 Task: Look for space in Huitzuco de los Figueroa, Mexico from 2nd June, 2023 to 15th June, 2023 for 2 adults in price range Rs.10000 to Rs.15000. Place can be entire place with 1  bedroom having 1 bed and 1 bathroom. Property type can be house, flat, guest house, hotel. Booking option can be shelf check-in. Required host language is English.
Action: Mouse moved to (507, 99)
Screenshot: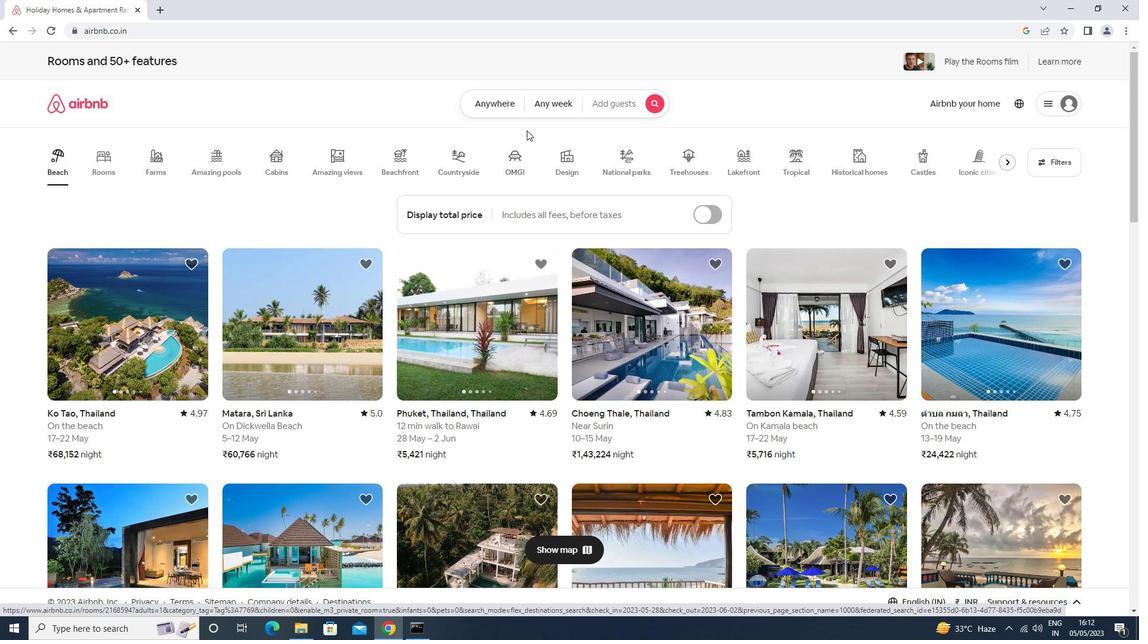 
Action: Mouse pressed left at (507, 99)
Screenshot: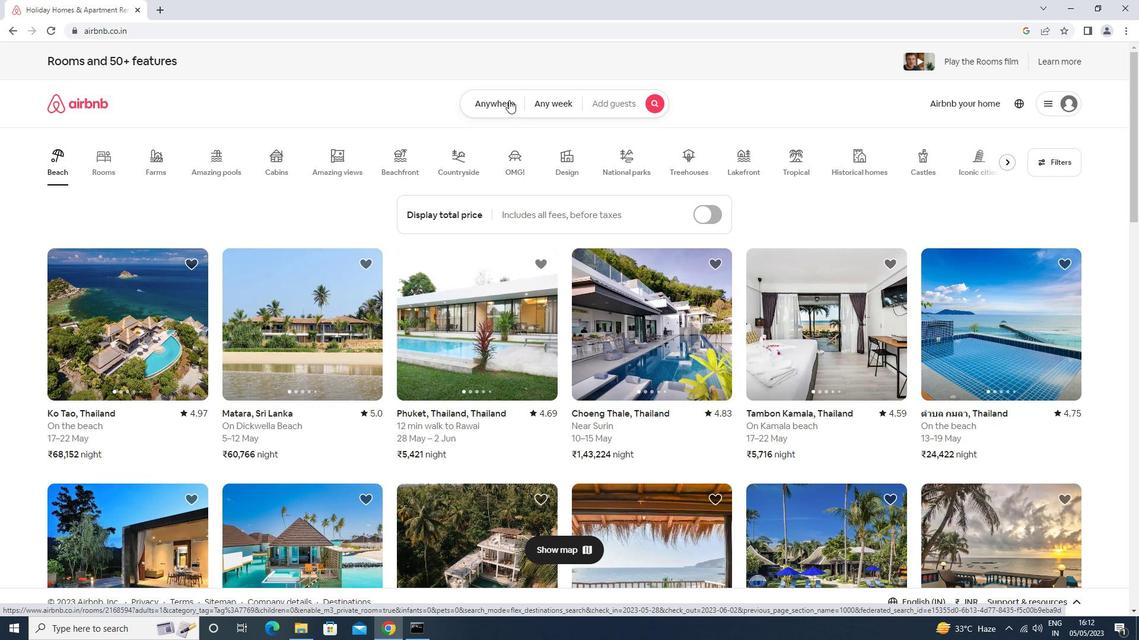 
Action: Mouse moved to (471, 145)
Screenshot: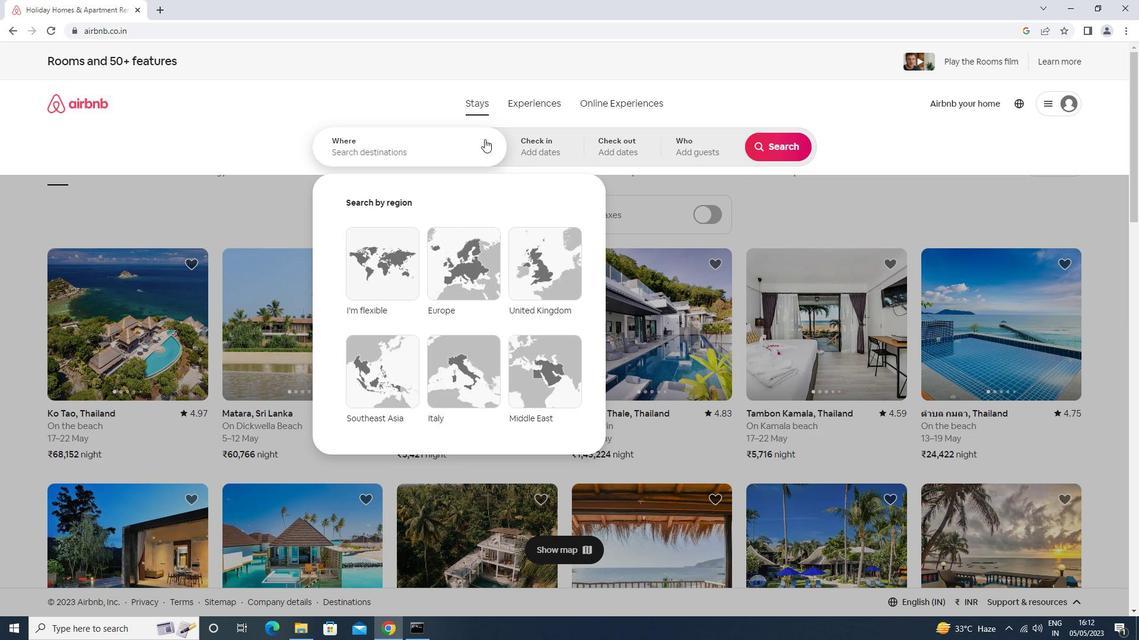 
Action: Mouse pressed left at (471, 145)
Screenshot: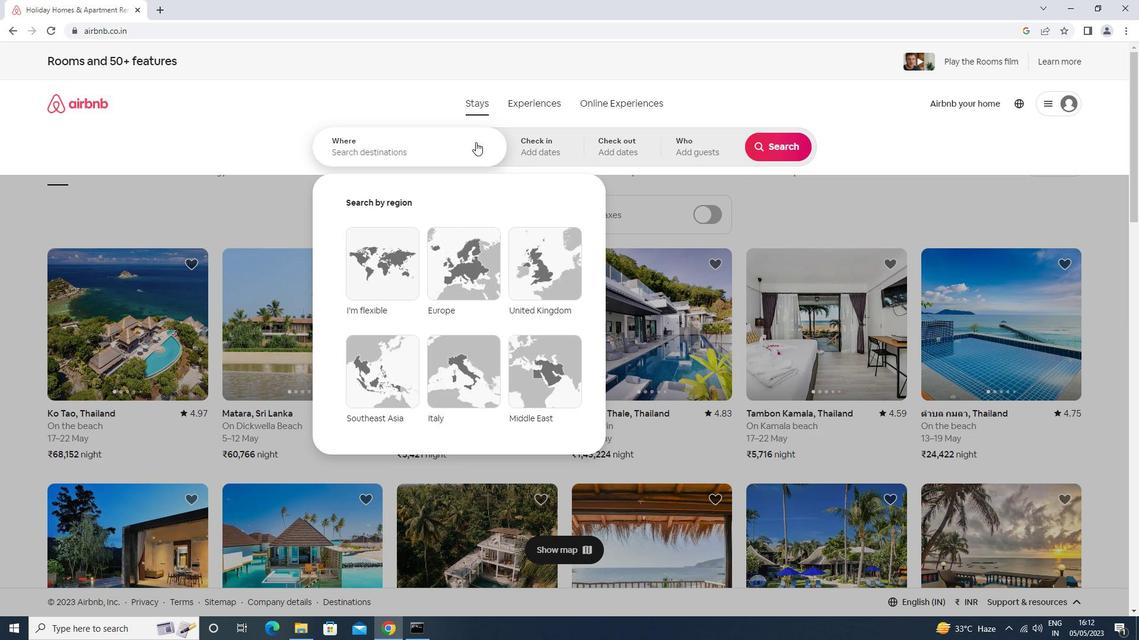 
Action: Mouse moved to (465, 153)
Screenshot: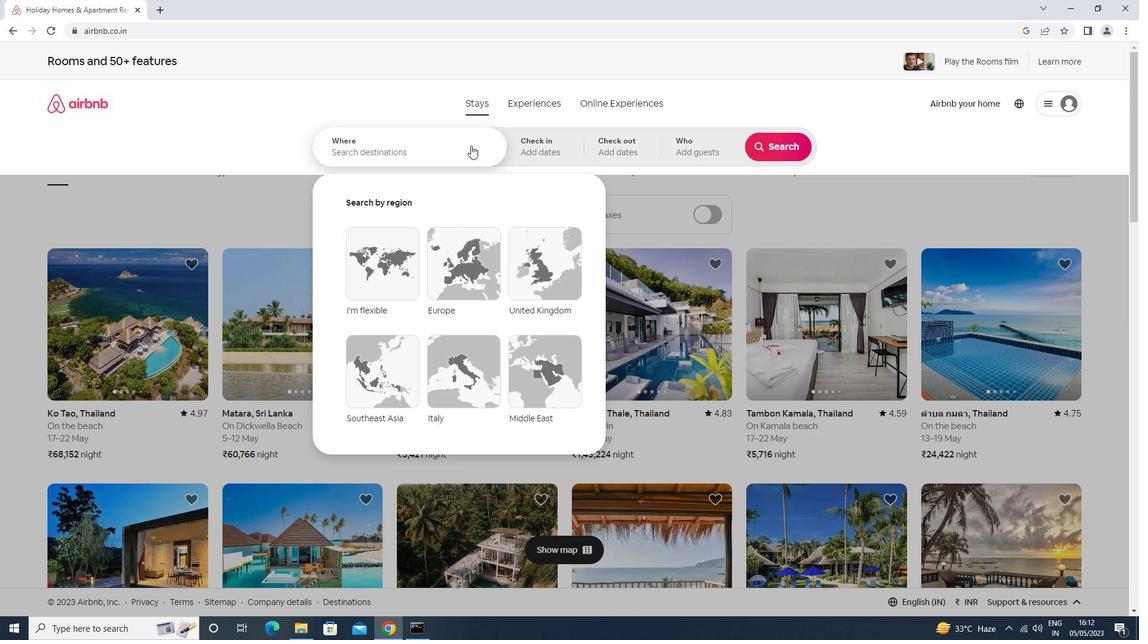 
Action: Key pressed huitzuco<Key.space>delos<Key.space>figuerea<Key.enter>
Screenshot: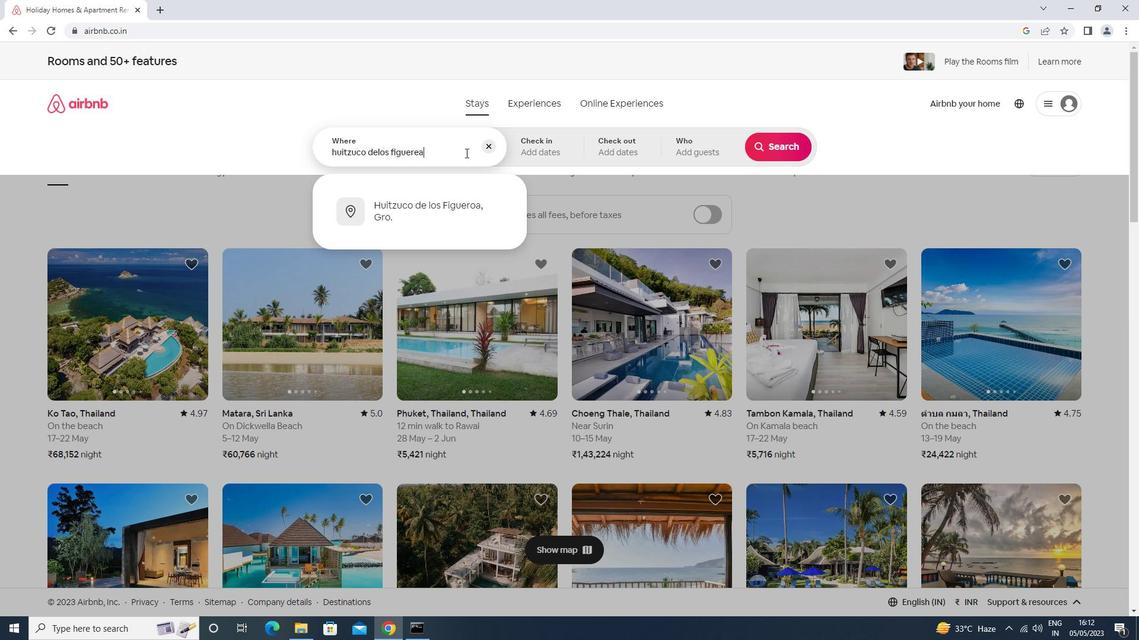 
Action: Mouse moved to (740, 289)
Screenshot: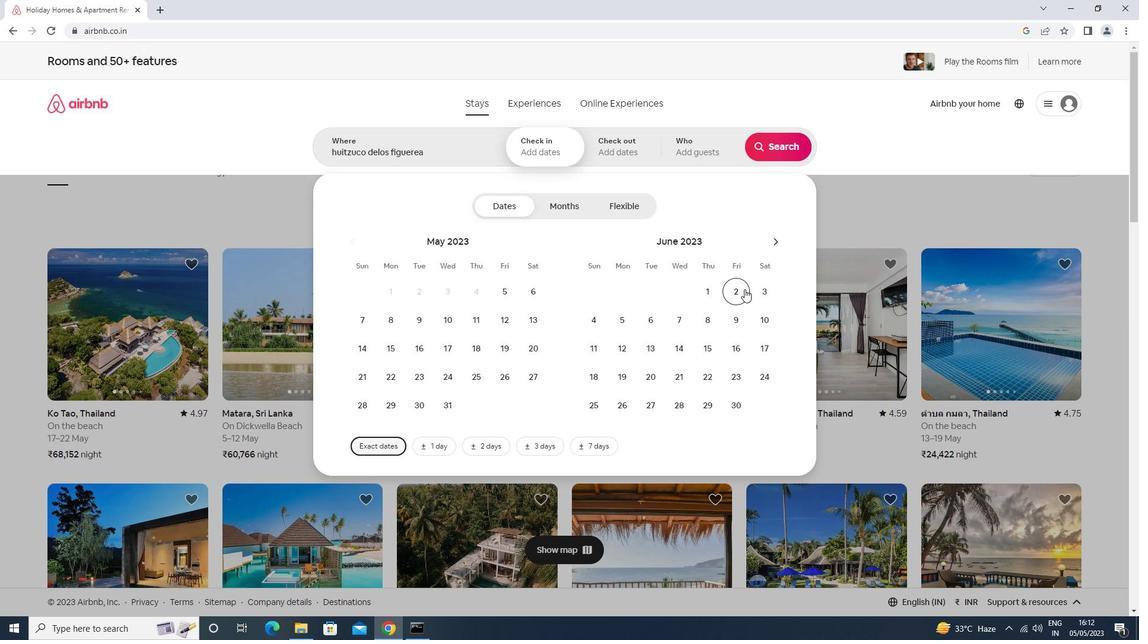 
Action: Mouse pressed left at (740, 289)
Screenshot: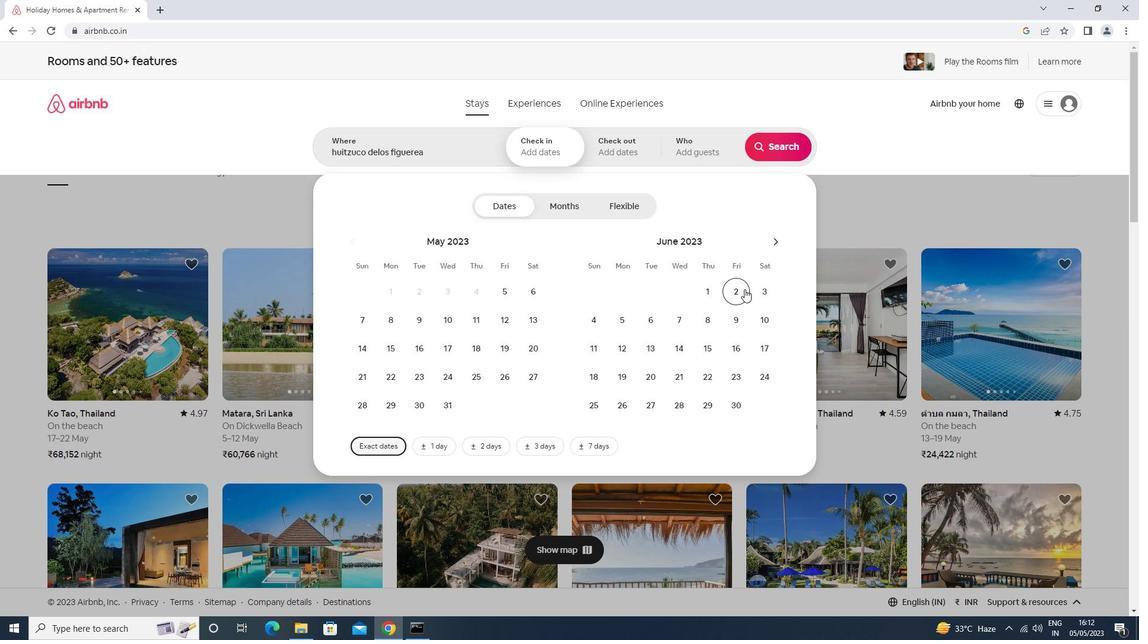 
Action: Mouse moved to (700, 347)
Screenshot: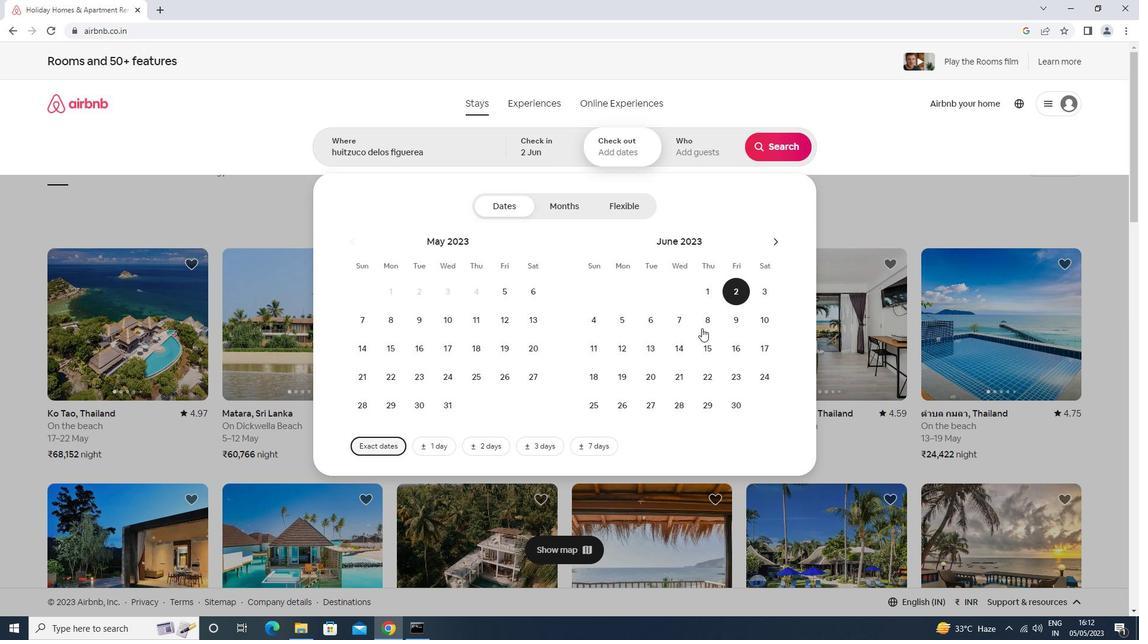 
Action: Mouse pressed left at (700, 347)
Screenshot: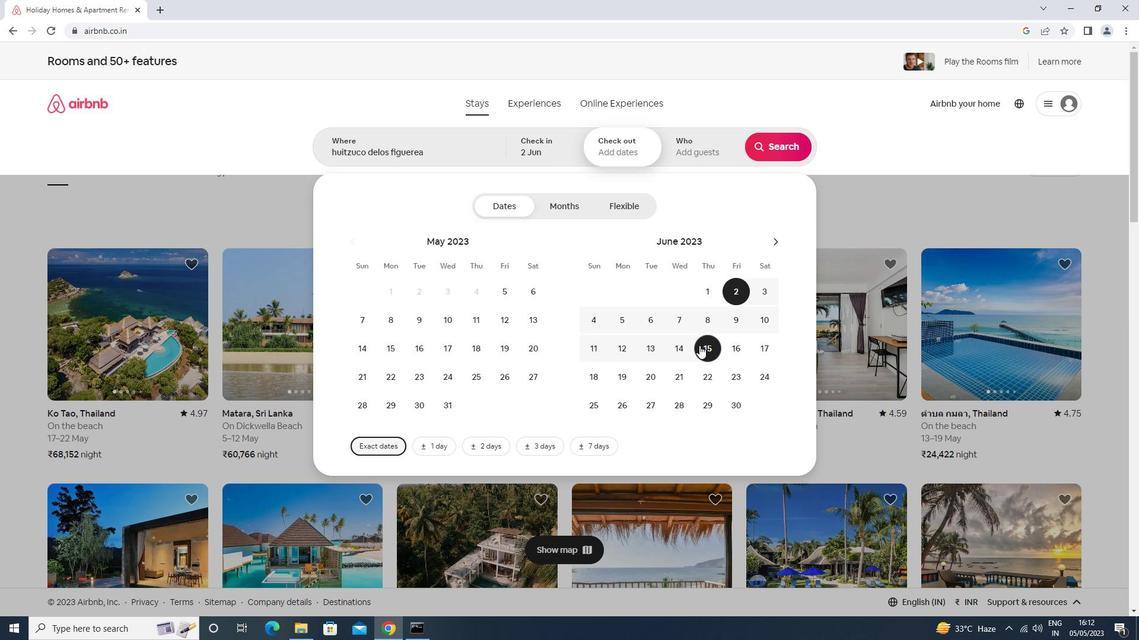 
Action: Mouse moved to (691, 158)
Screenshot: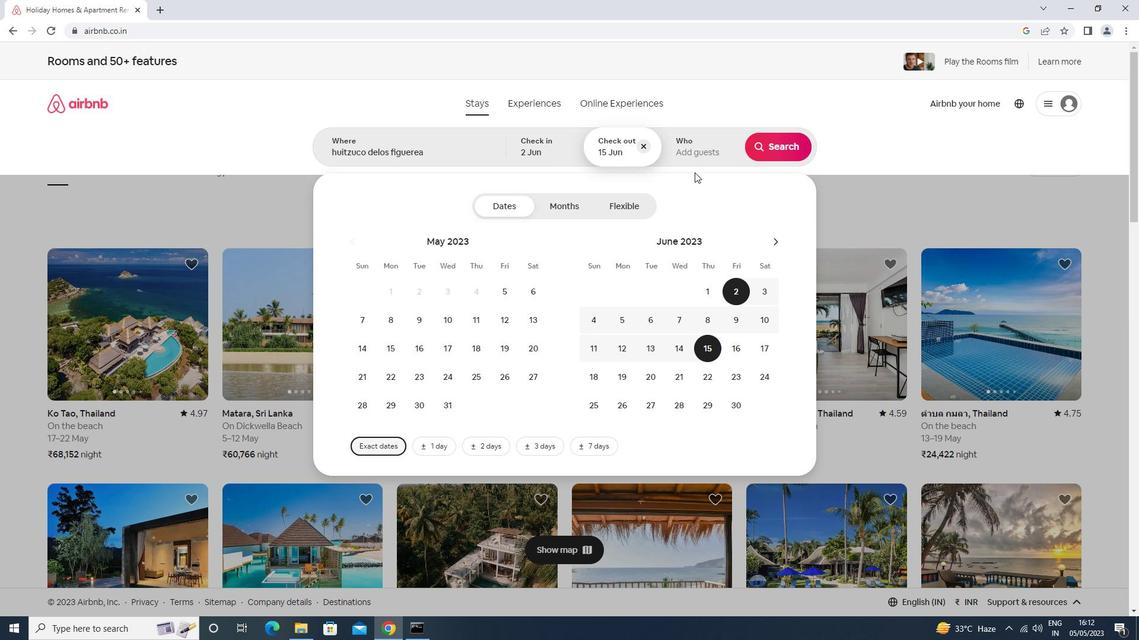
Action: Mouse pressed left at (691, 158)
Screenshot: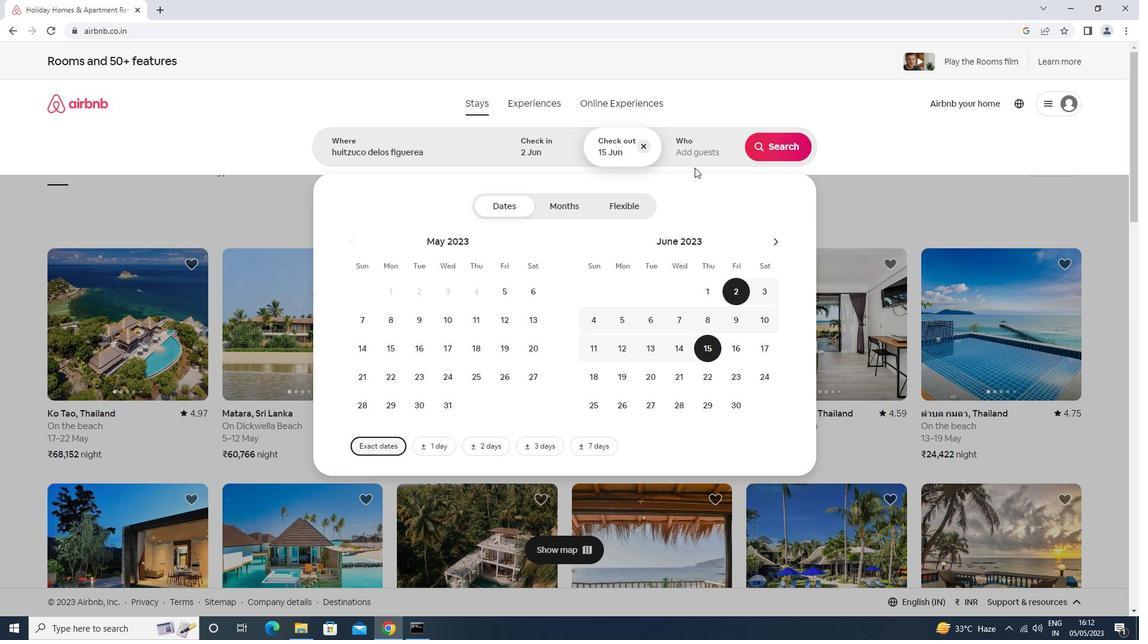 
Action: Mouse moved to (781, 215)
Screenshot: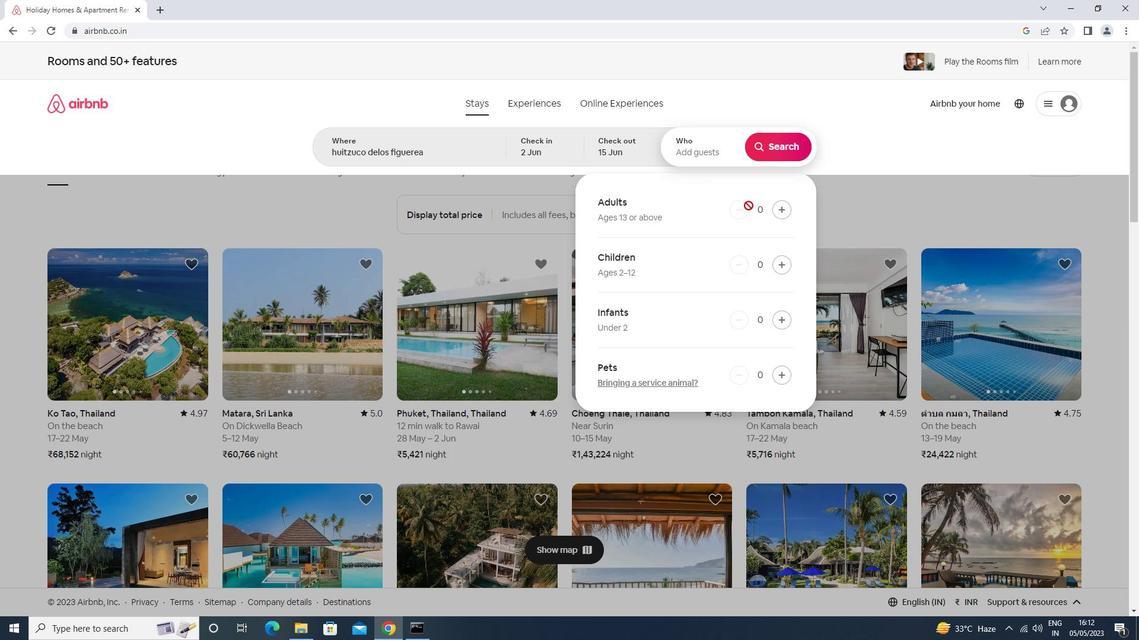 
Action: Mouse pressed left at (781, 215)
Screenshot: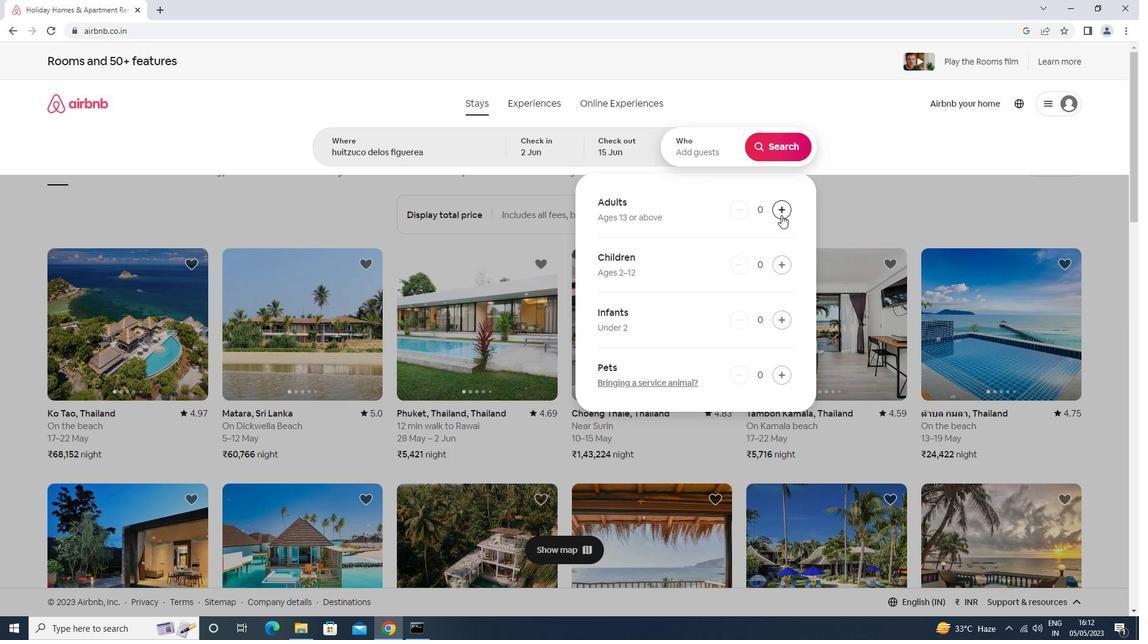 
Action: Mouse pressed left at (781, 215)
Screenshot: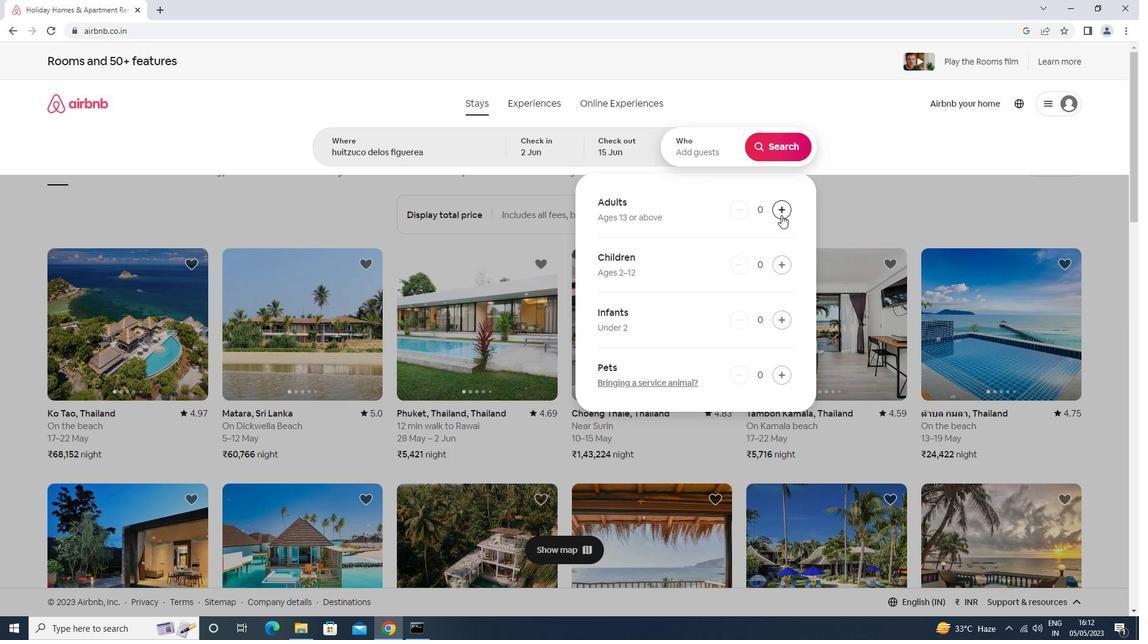 
Action: Mouse moved to (782, 146)
Screenshot: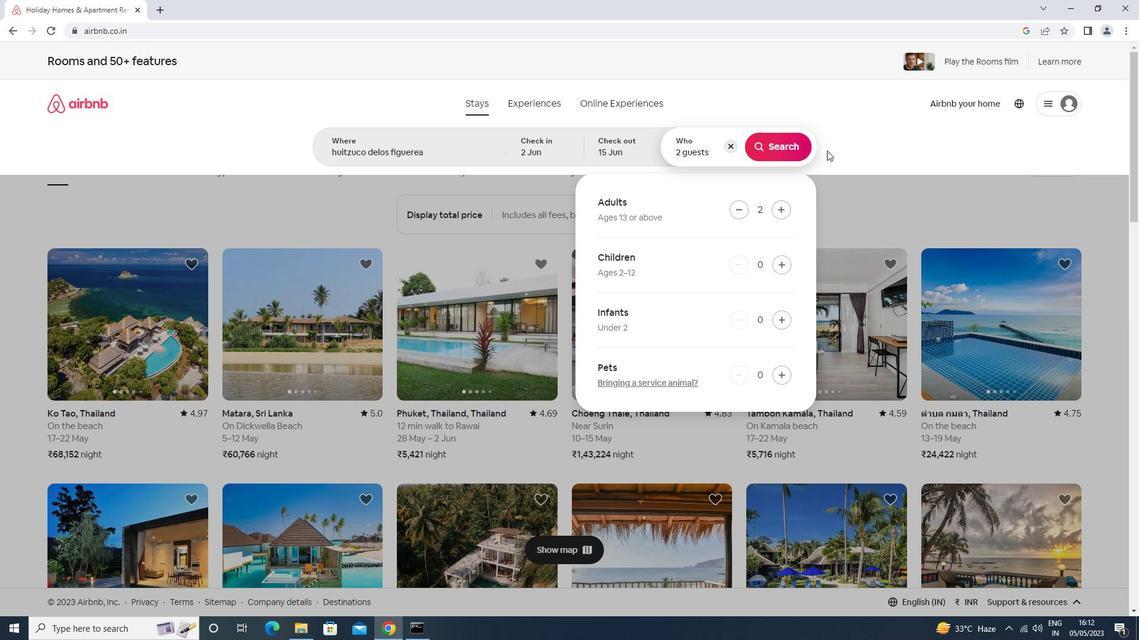 
Action: Mouse pressed left at (782, 146)
Screenshot: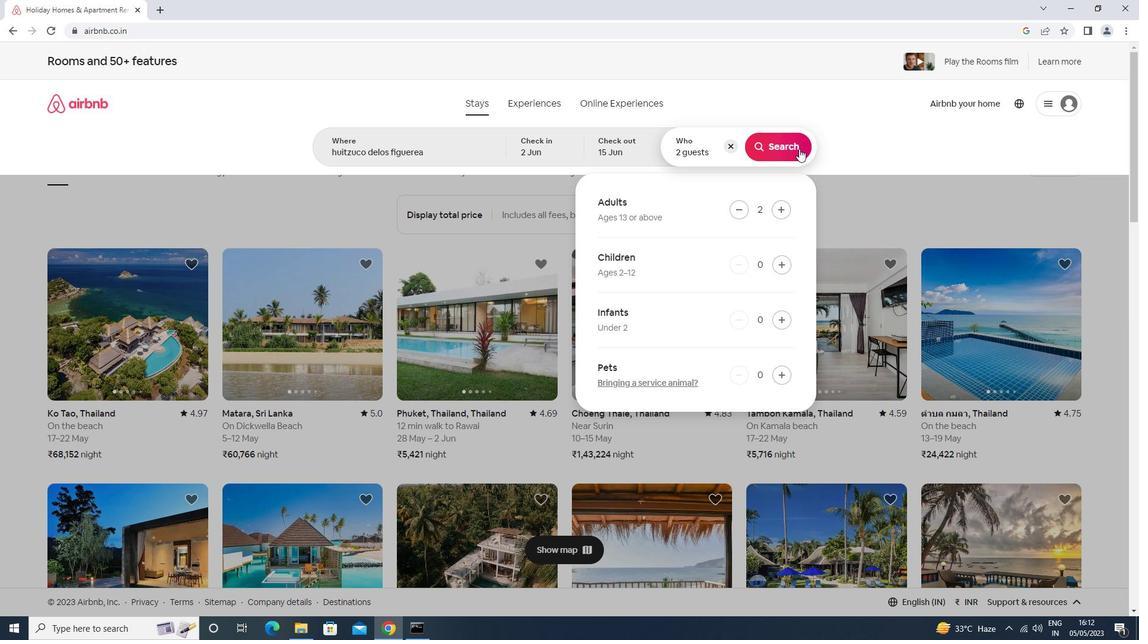 
Action: Mouse moved to (1089, 115)
Screenshot: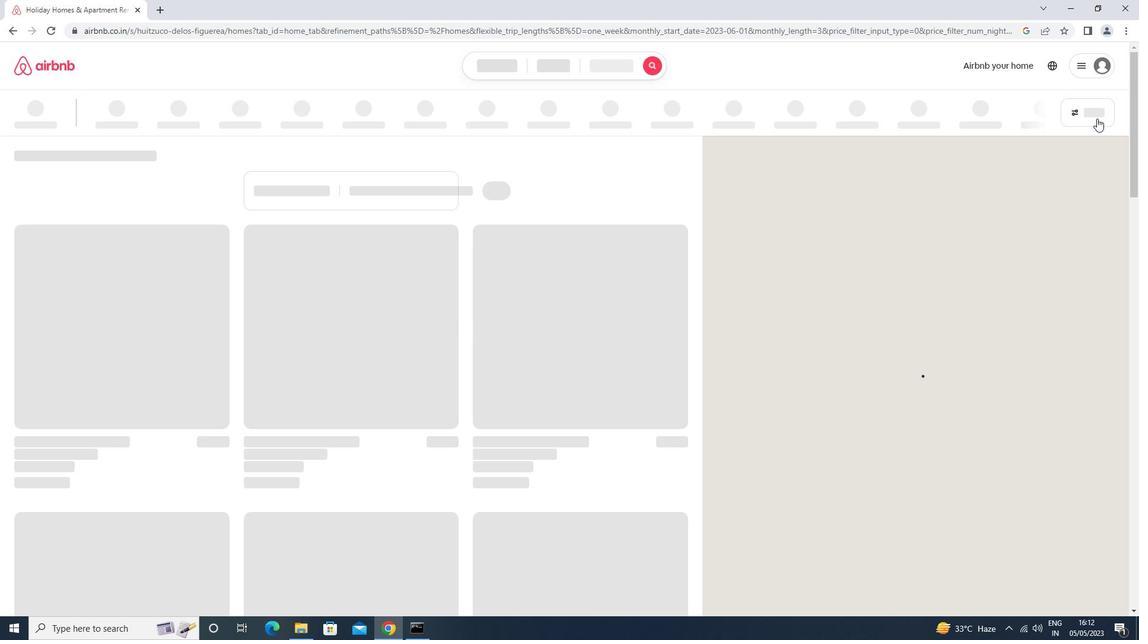 
Action: Mouse pressed left at (1089, 115)
Screenshot: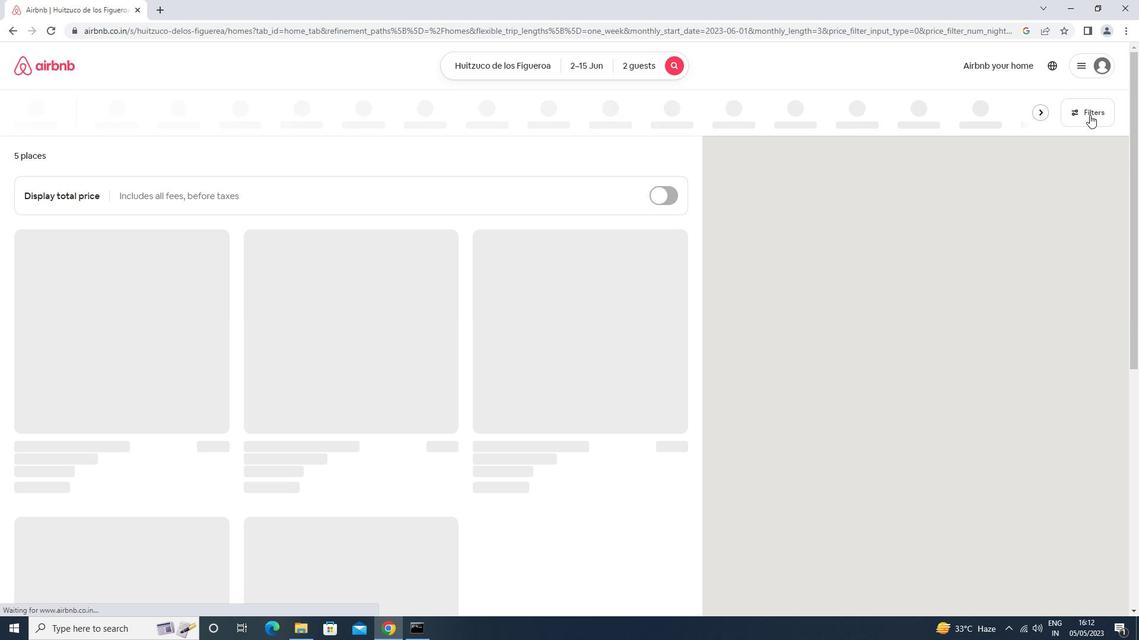 
Action: Mouse moved to (440, 407)
Screenshot: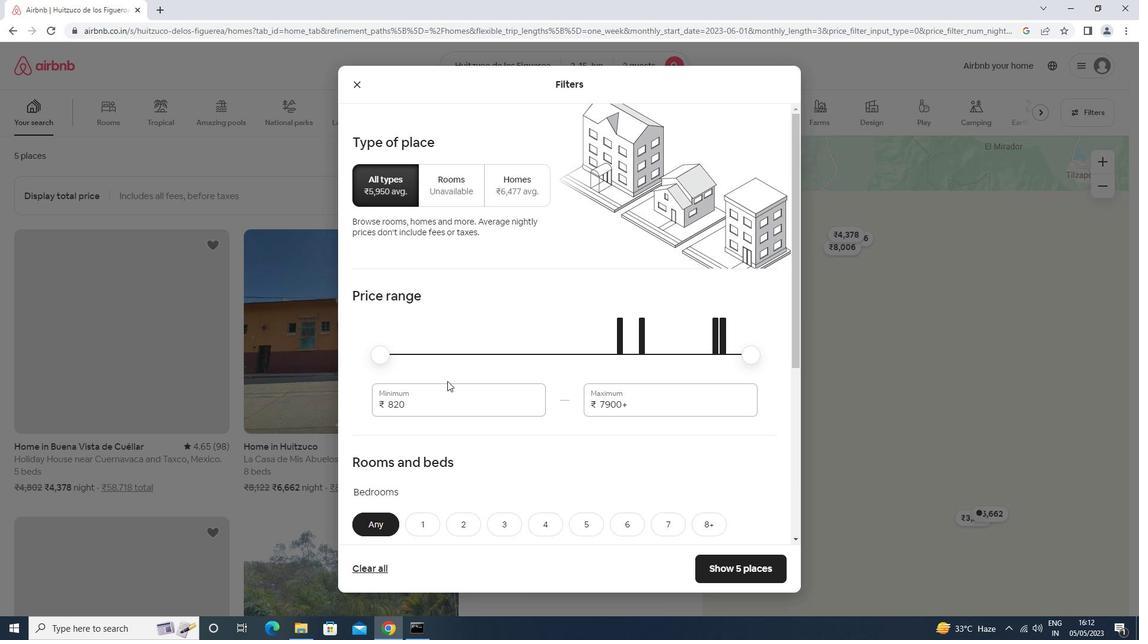 
Action: Mouse pressed left at (440, 407)
Screenshot: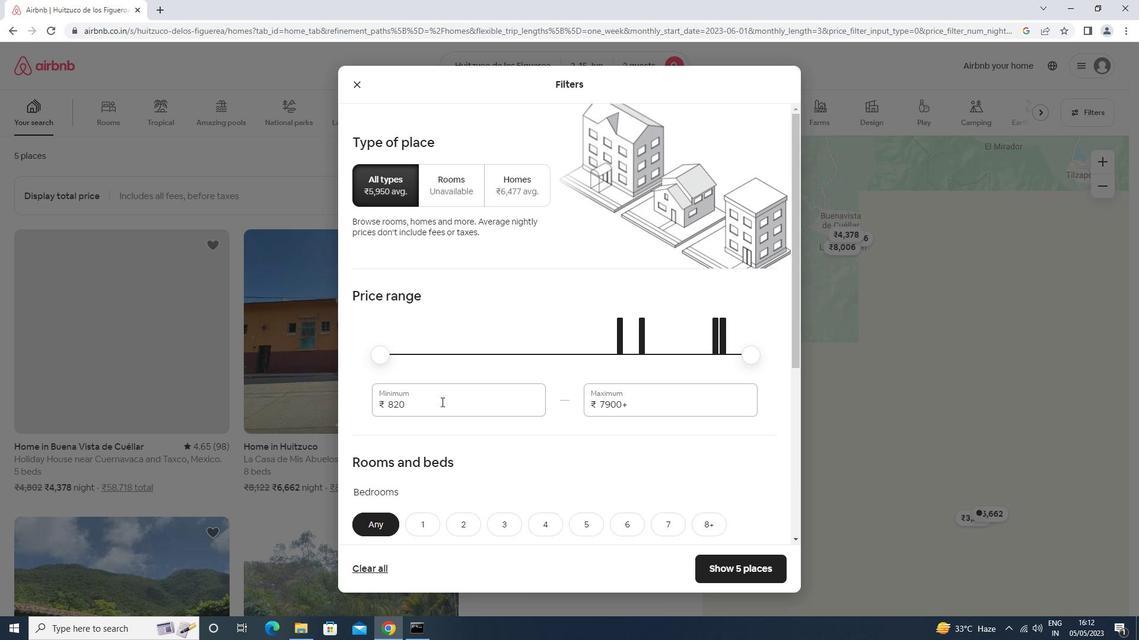 
Action: Key pressed <Key.backspace><Key.backspace><Key.backspace>10000<Key.tab>15000
Screenshot: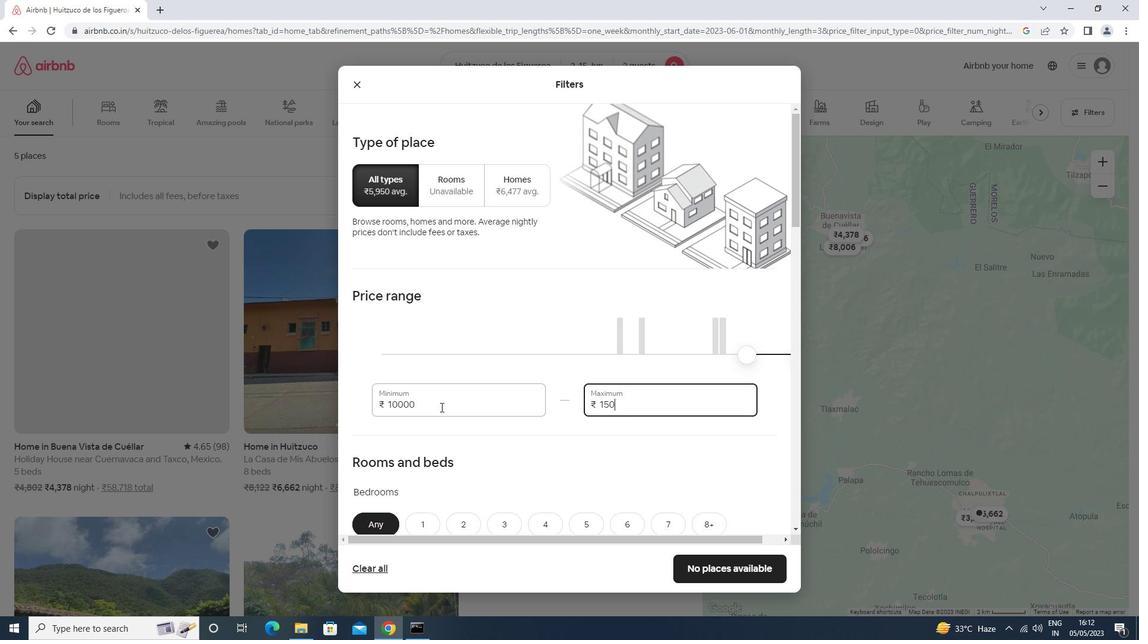 
Action: Mouse scrolled (440, 406) with delta (0, 0)
Screenshot: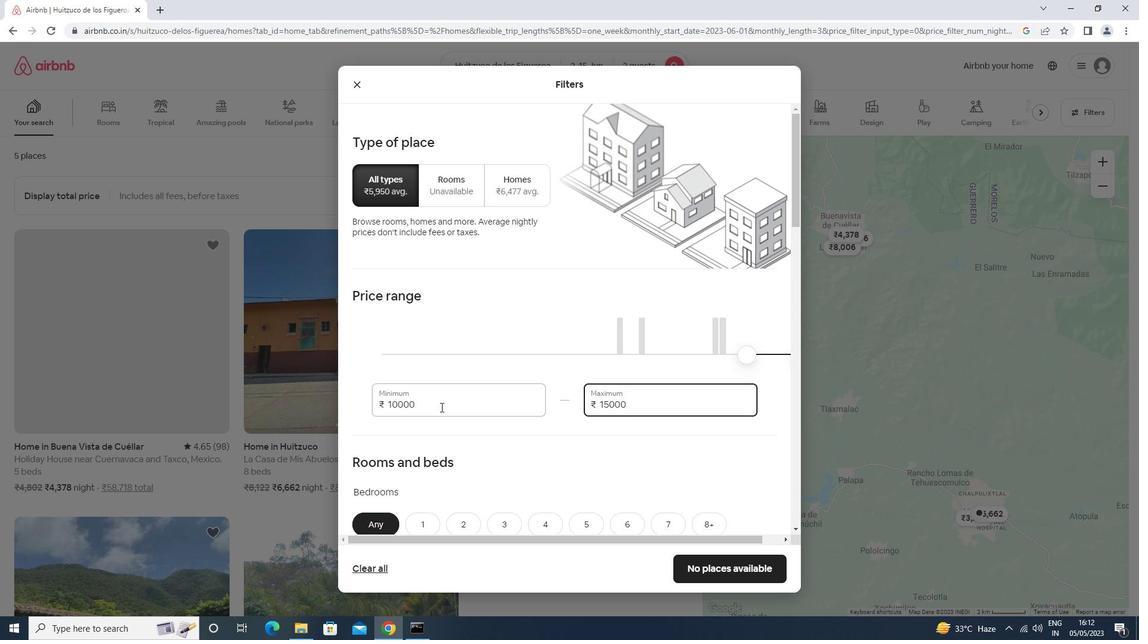 
Action: Mouse scrolled (440, 406) with delta (0, 0)
Screenshot: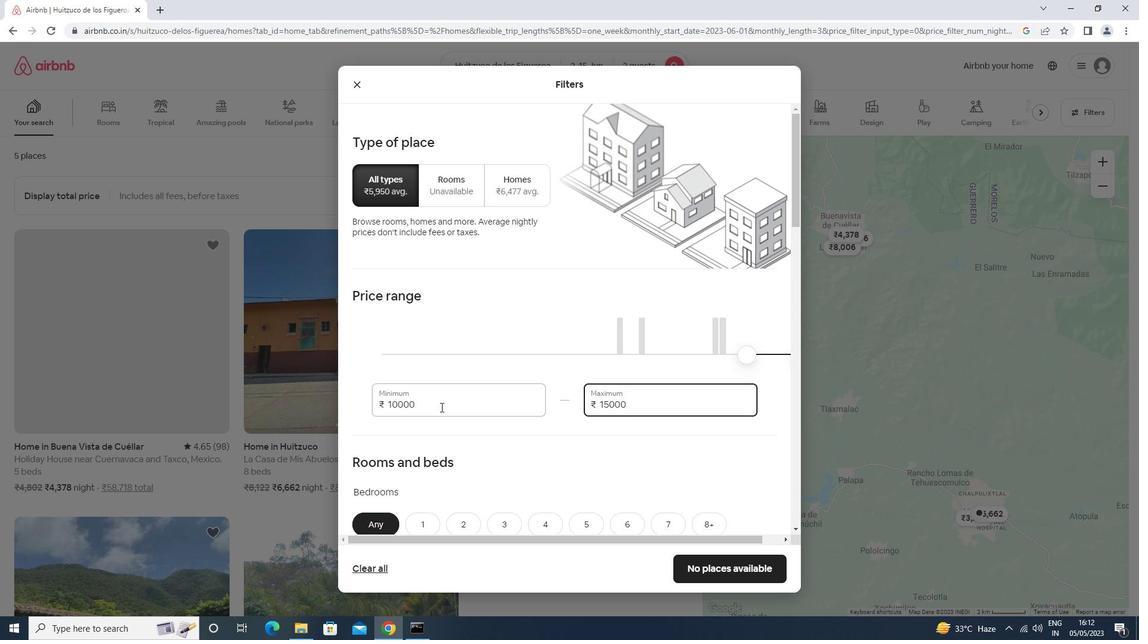 
Action: Mouse scrolled (440, 406) with delta (0, 0)
Screenshot: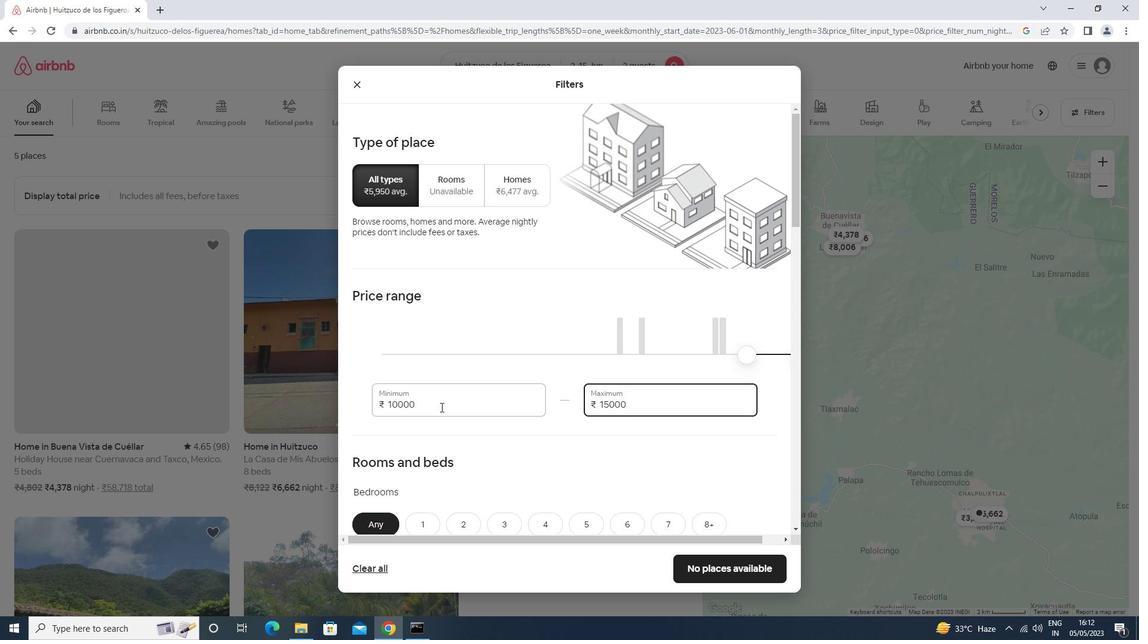 
Action: Mouse scrolled (440, 406) with delta (0, 0)
Screenshot: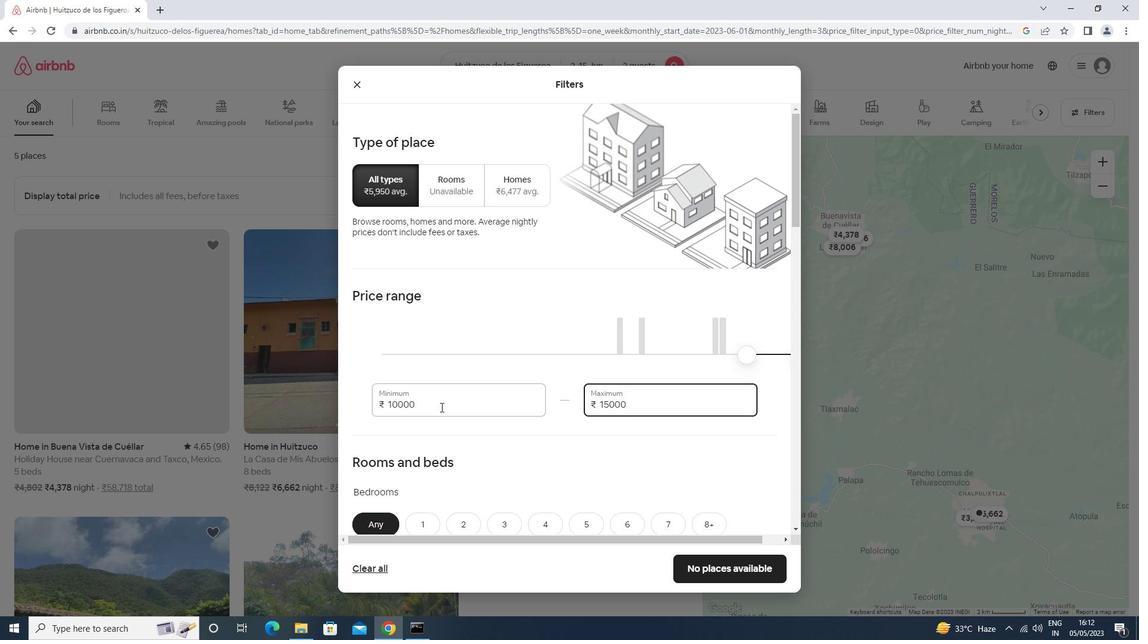 
Action: Mouse moved to (439, 408)
Screenshot: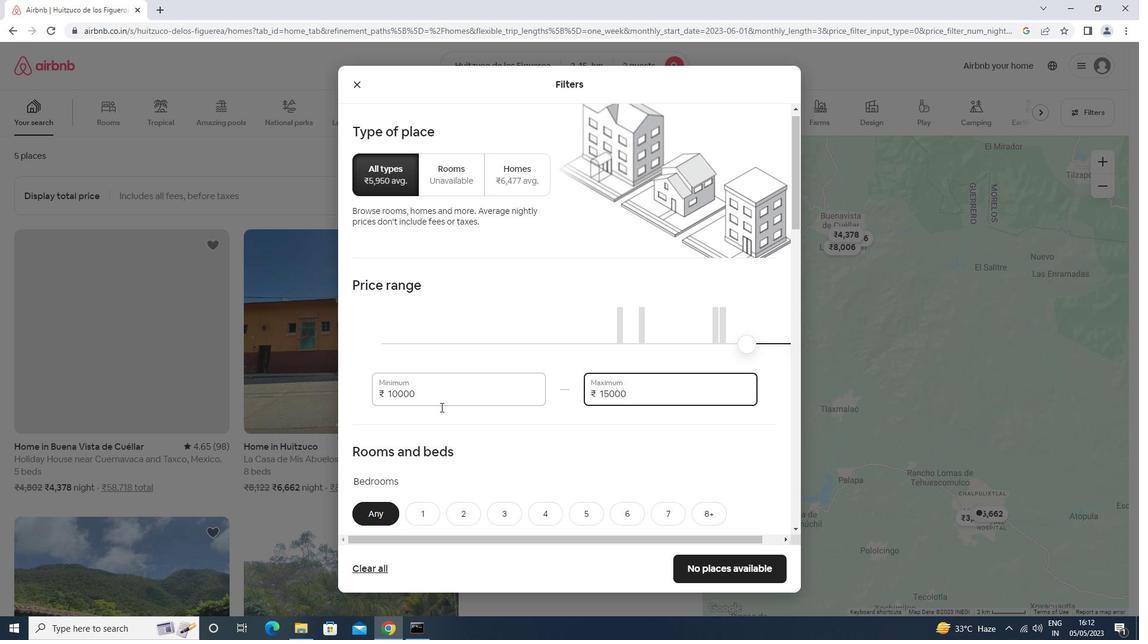 
Action: Mouse scrolled (439, 407) with delta (0, 0)
Screenshot: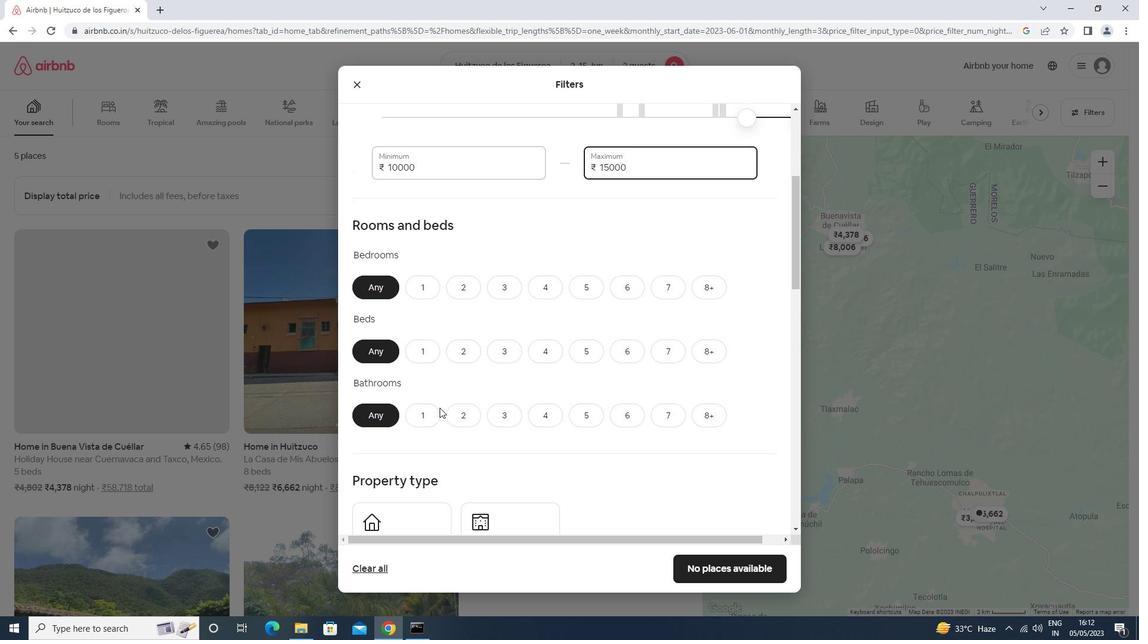 
Action: Mouse scrolled (439, 407) with delta (0, 0)
Screenshot: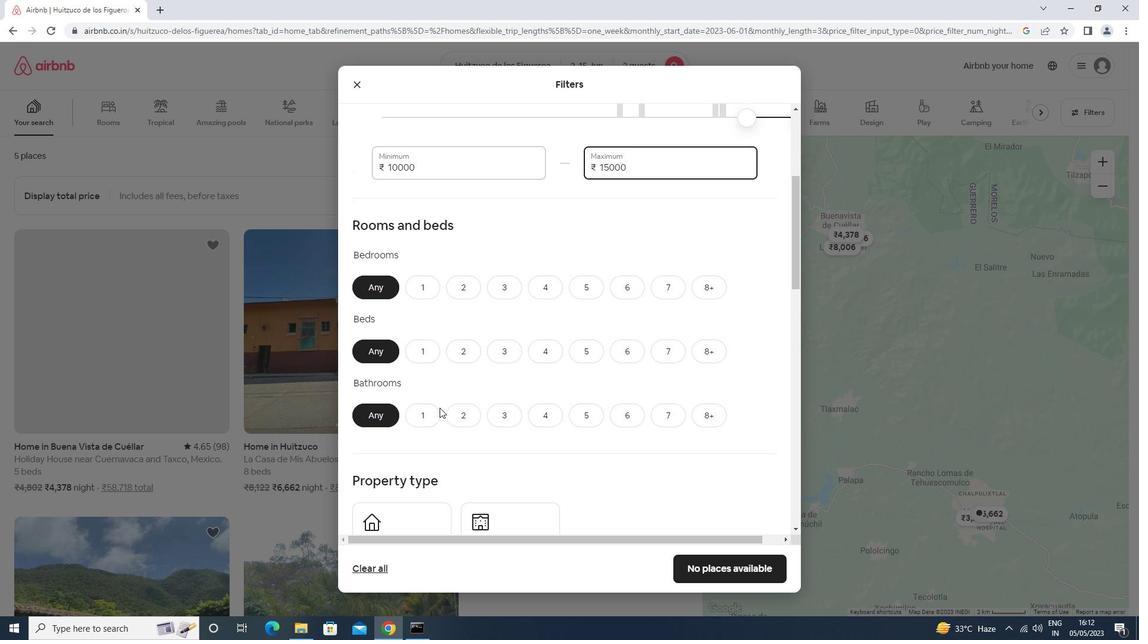 
Action: Mouse moved to (430, 417)
Screenshot: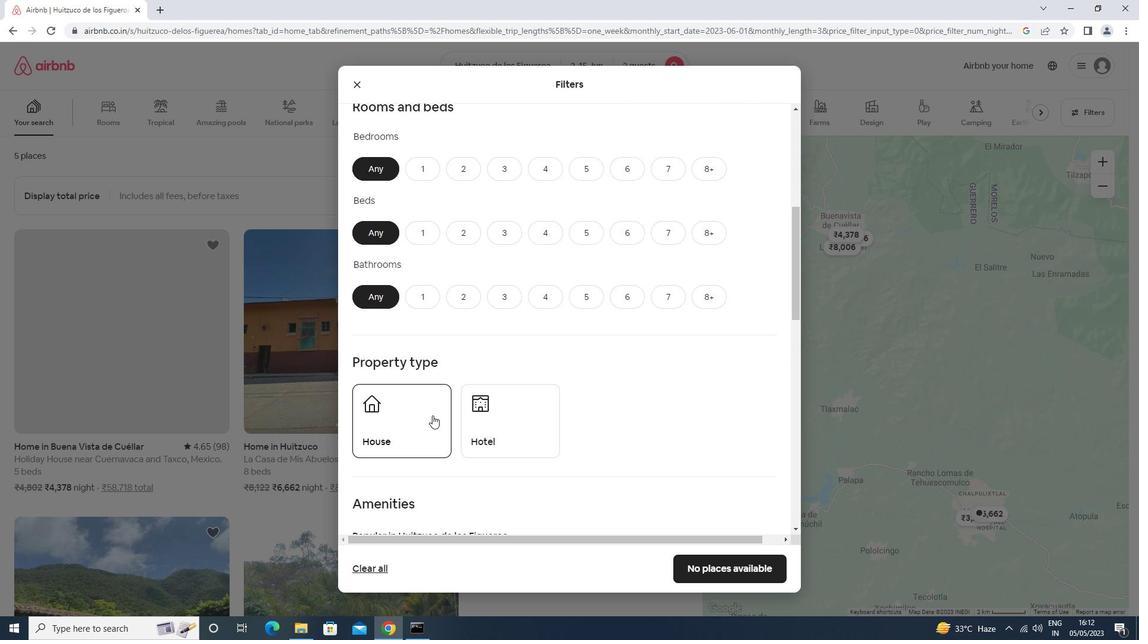 
Action: Mouse pressed left at (430, 417)
Screenshot: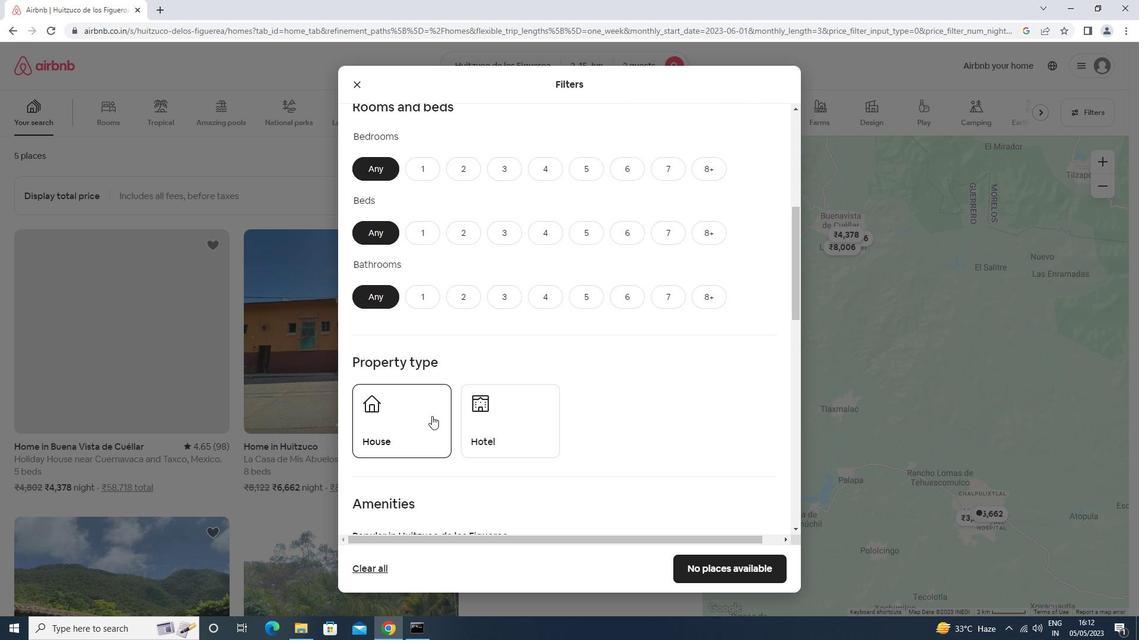 
Action: Mouse moved to (424, 158)
Screenshot: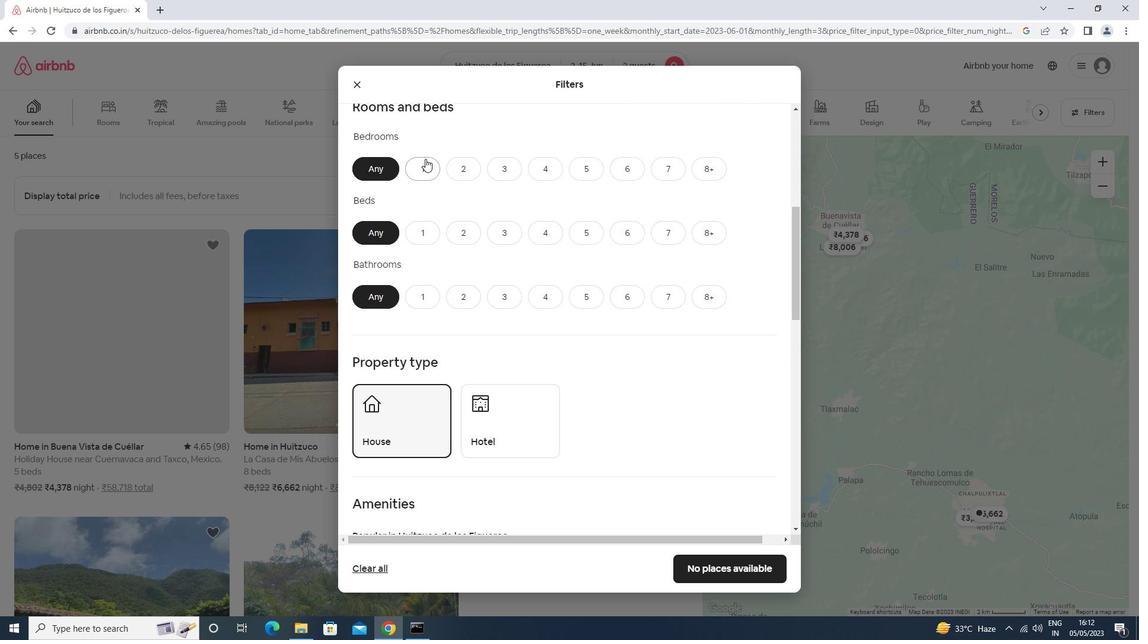 
Action: Mouse pressed left at (424, 158)
Screenshot: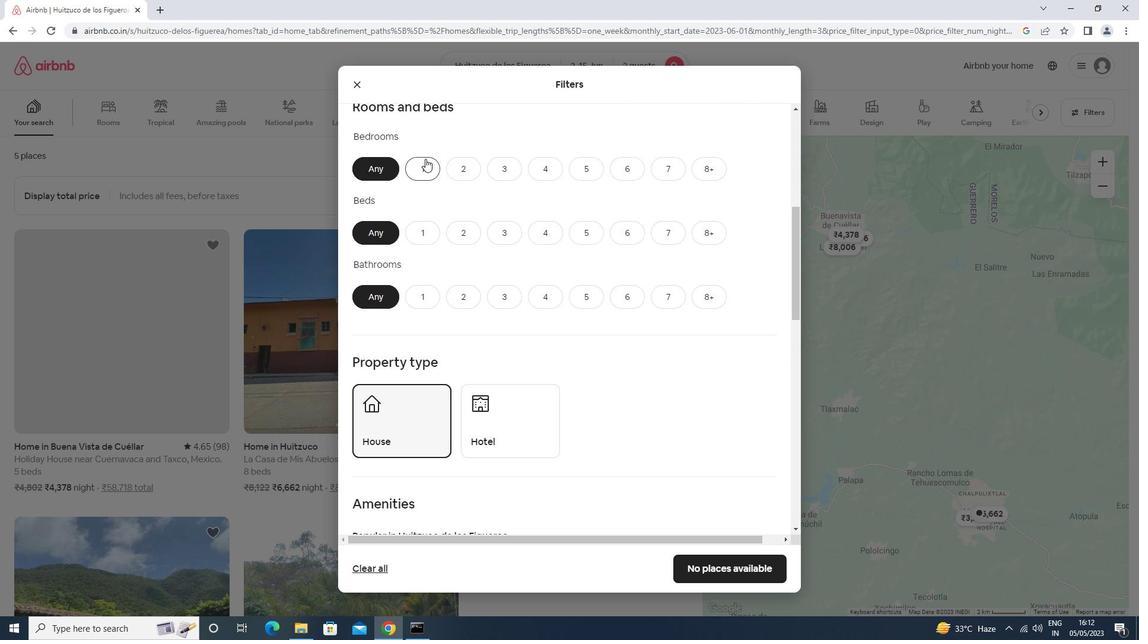 
Action: Mouse moved to (416, 224)
Screenshot: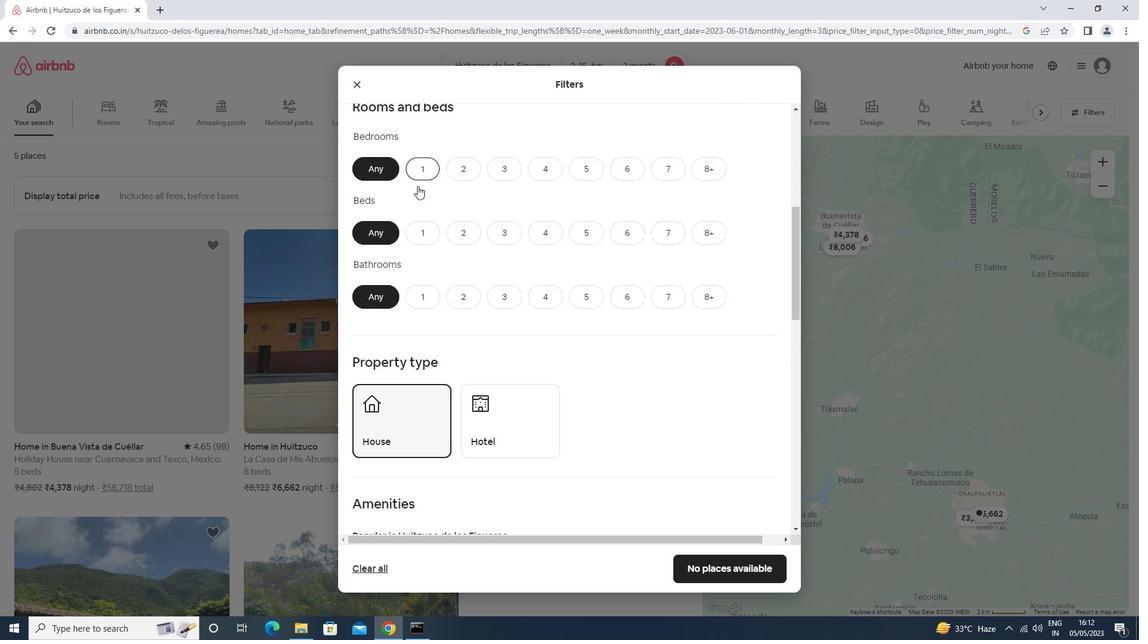 
Action: Mouse pressed left at (416, 224)
Screenshot: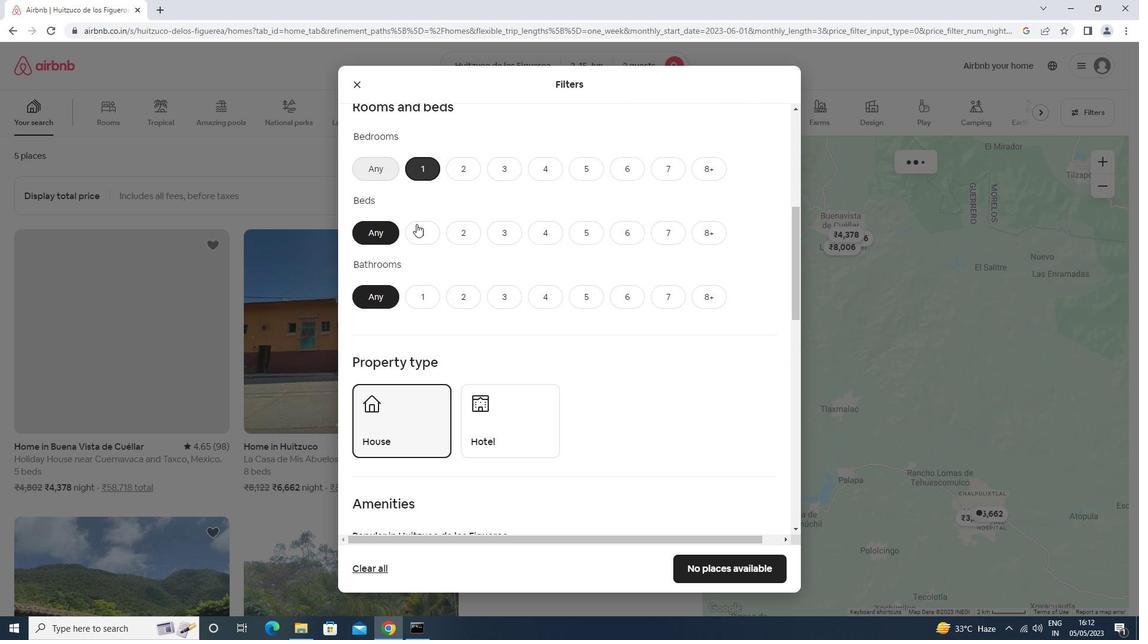 
Action: Mouse moved to (424, 290)
Screenshot: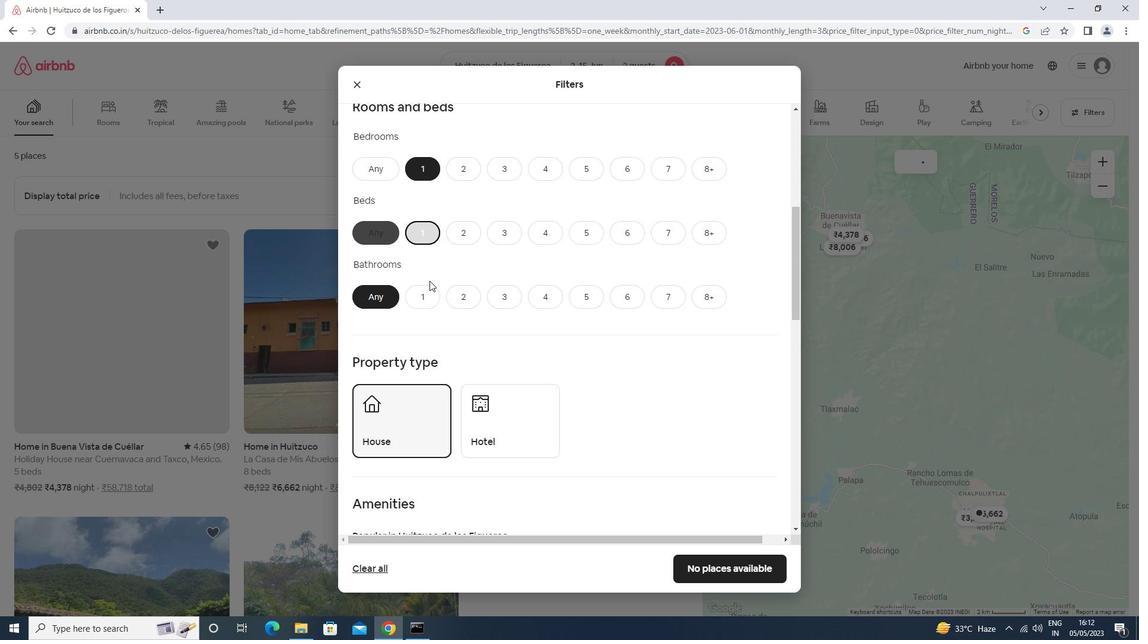 
Action: Mouse pressed left at (424, 290)
Screenshot: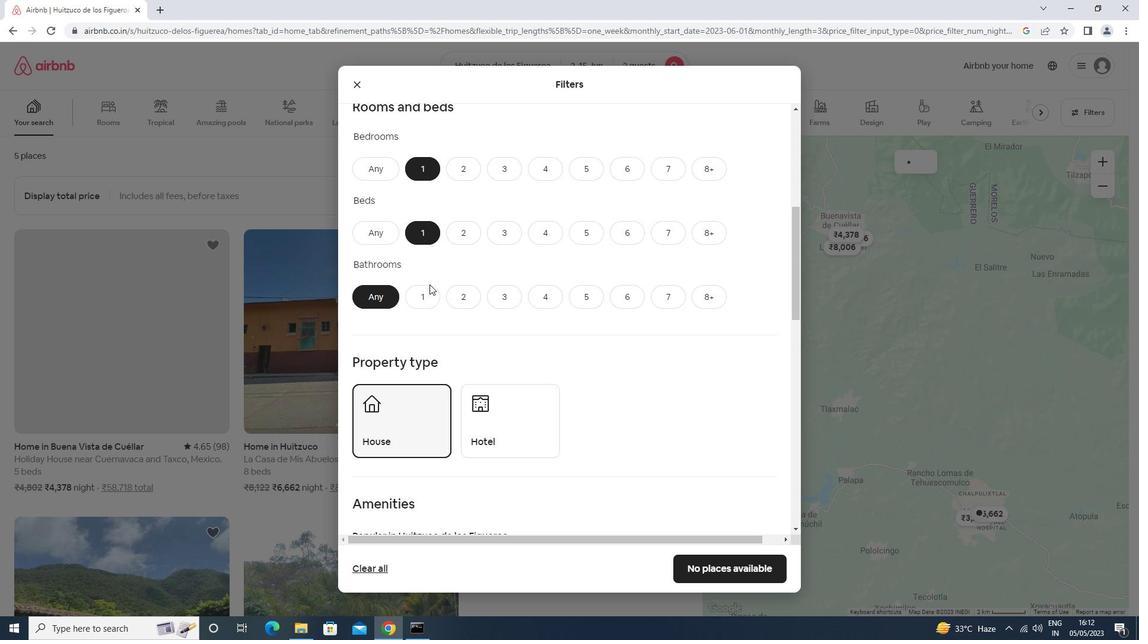 
Action: Mouse moved to (427, 291)
Screenshot: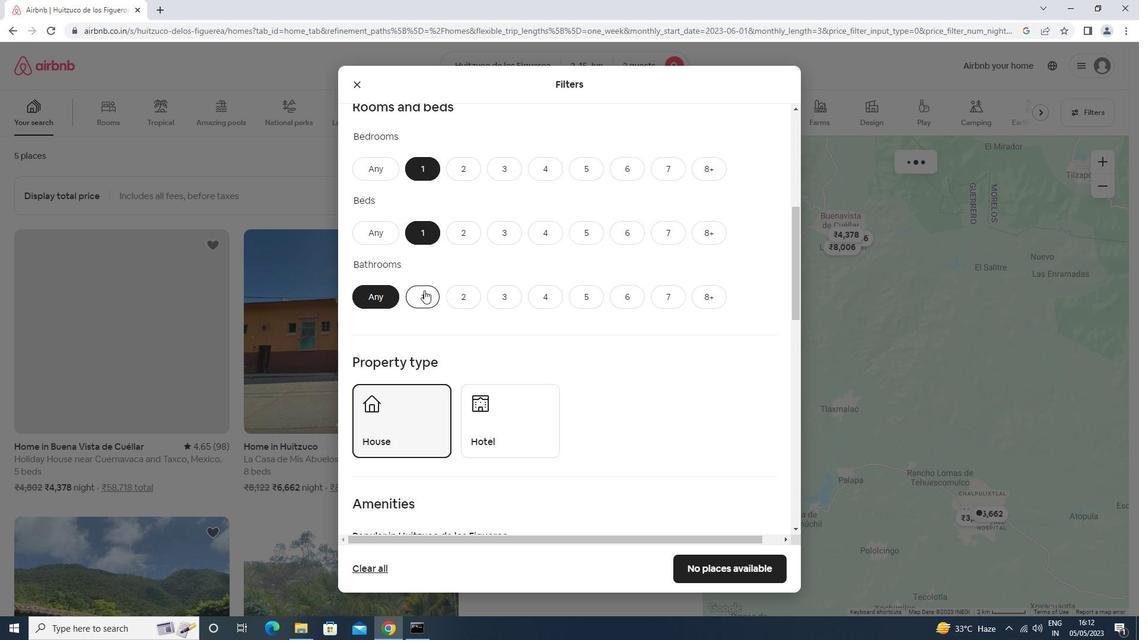 
Action: Mouse scrolled (427, 290) with delta (0, 0)
Screenshot: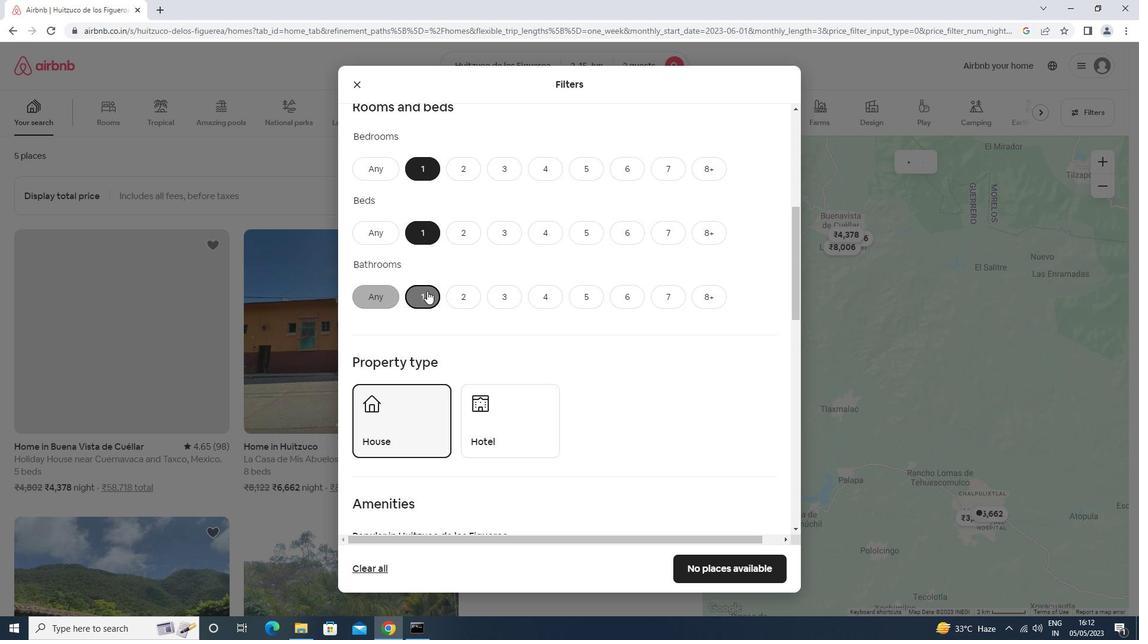 
Action: Mouse scrolled (427, 290) with delta (0, 0)
Screenshot: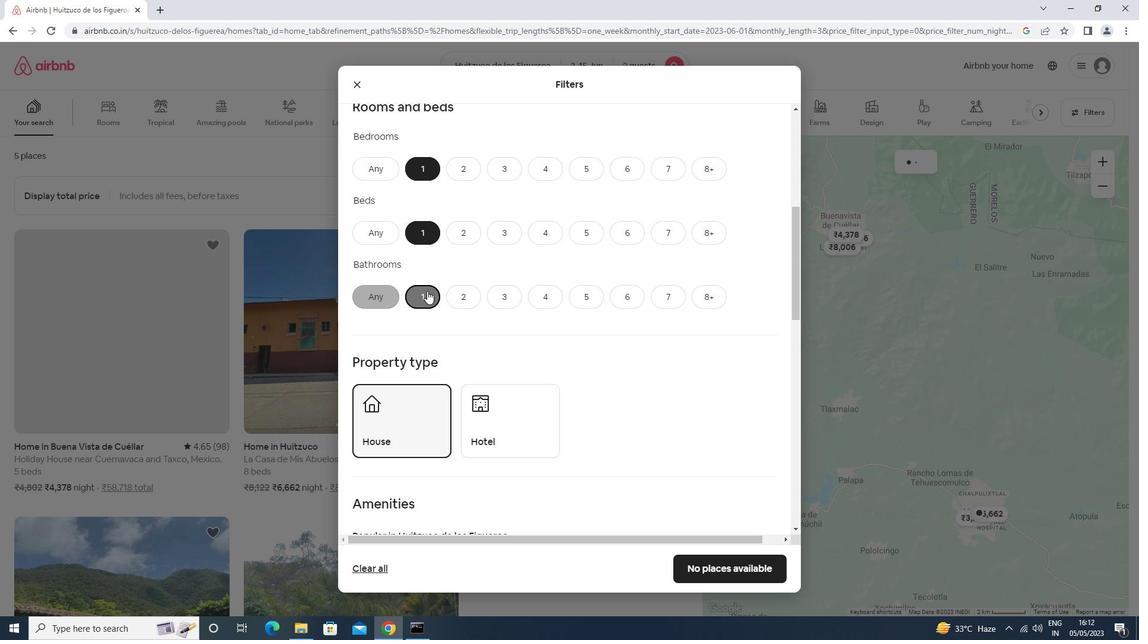 
Action: Mouse moved to (427, 291)
Screenshot: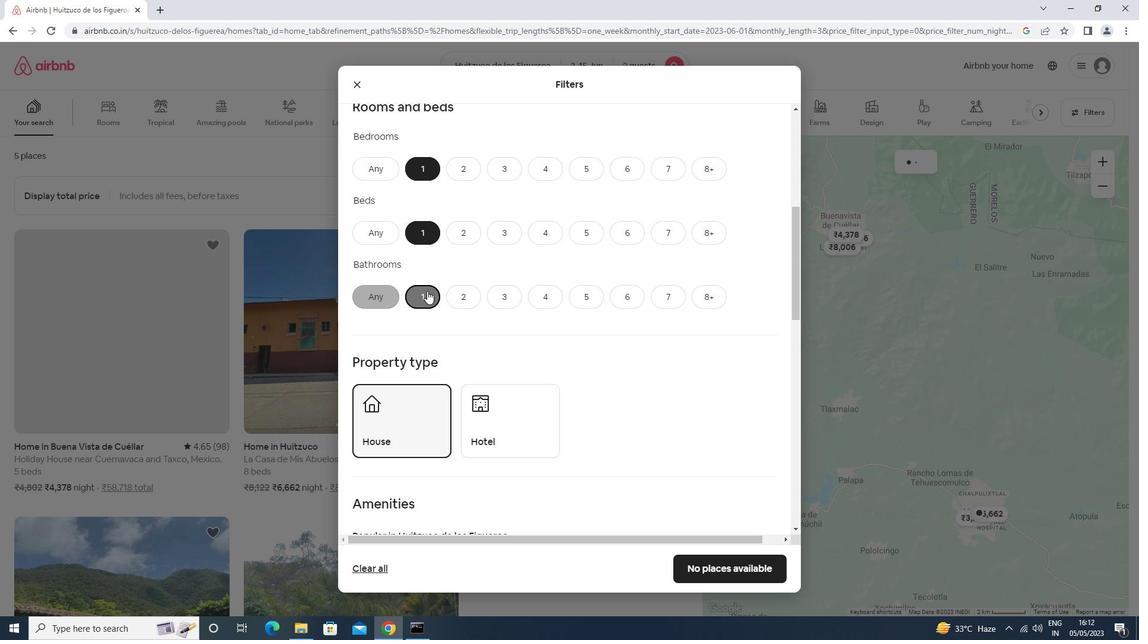 
Action: Mouse scrolled (427, 291) with delta (0, 0)
Screenshot: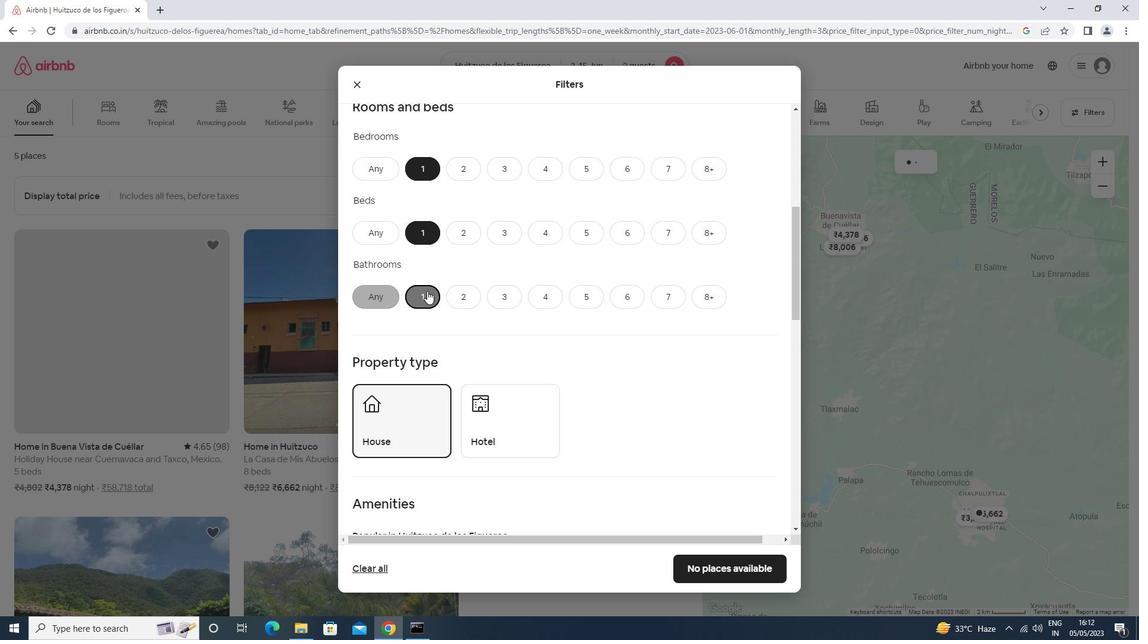 
Action: Mouse moved to (484, 266)
Screenshot: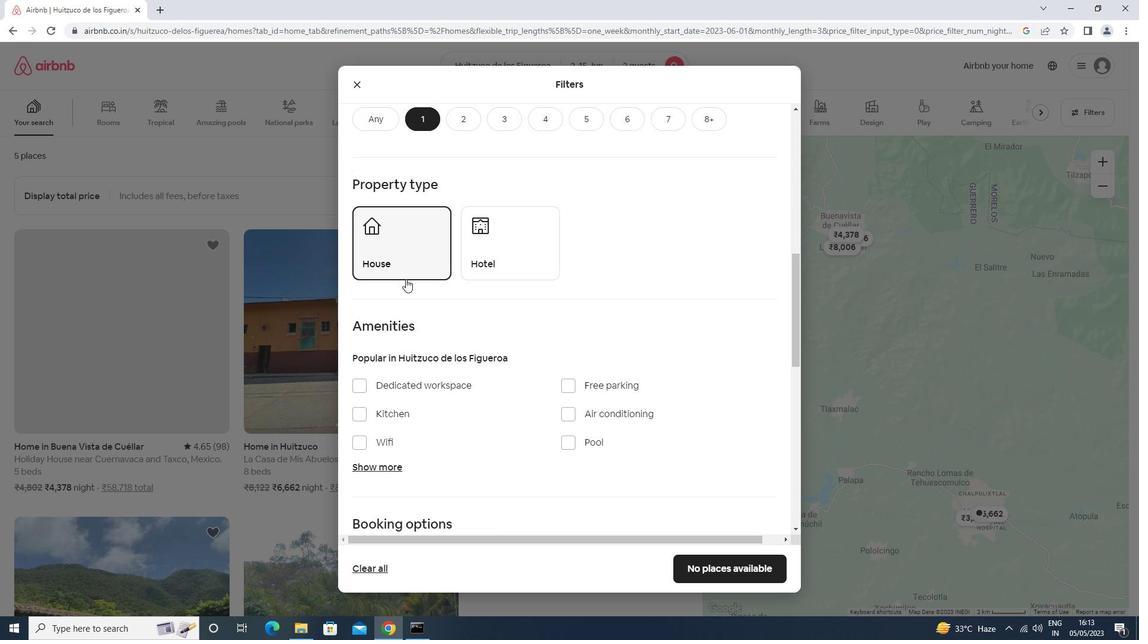 
Action: Mouse pressed left at (484, 266)
Screenshot: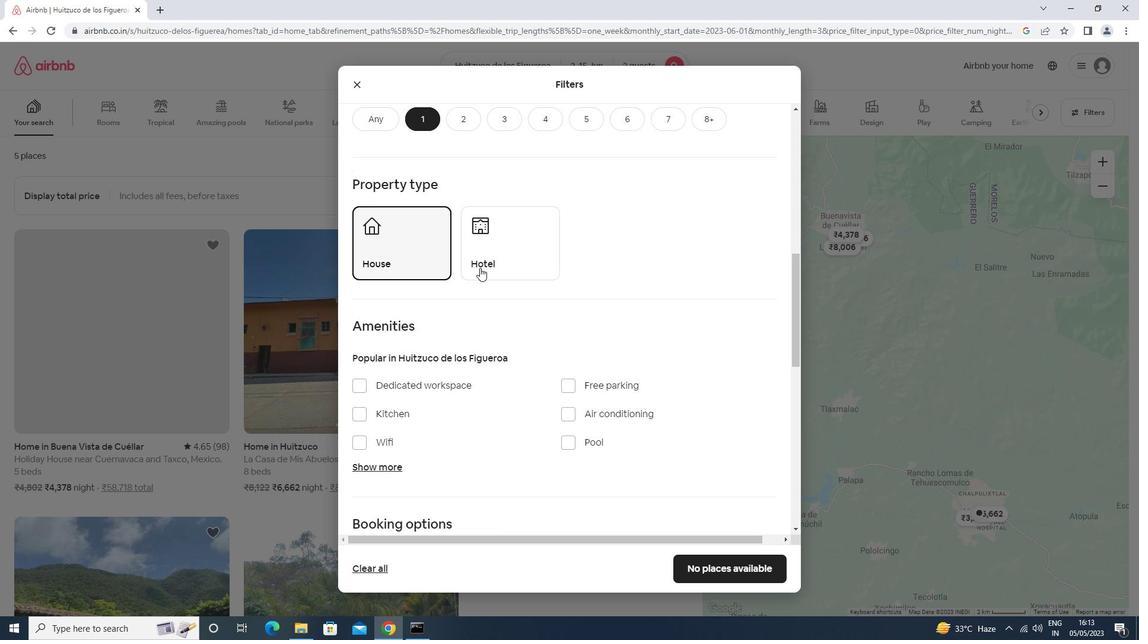 
Action: Mouse moved to (489, 264)
Screenshot: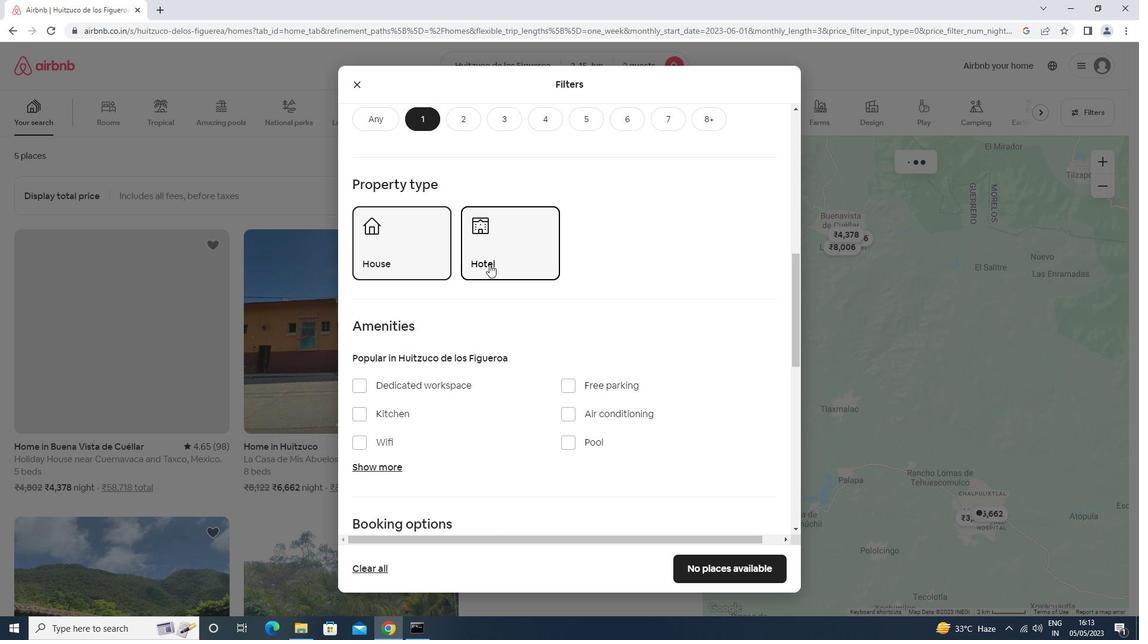 
Action: Mouse scrolled (489, 263) with delta (0, 0)
Screenshot: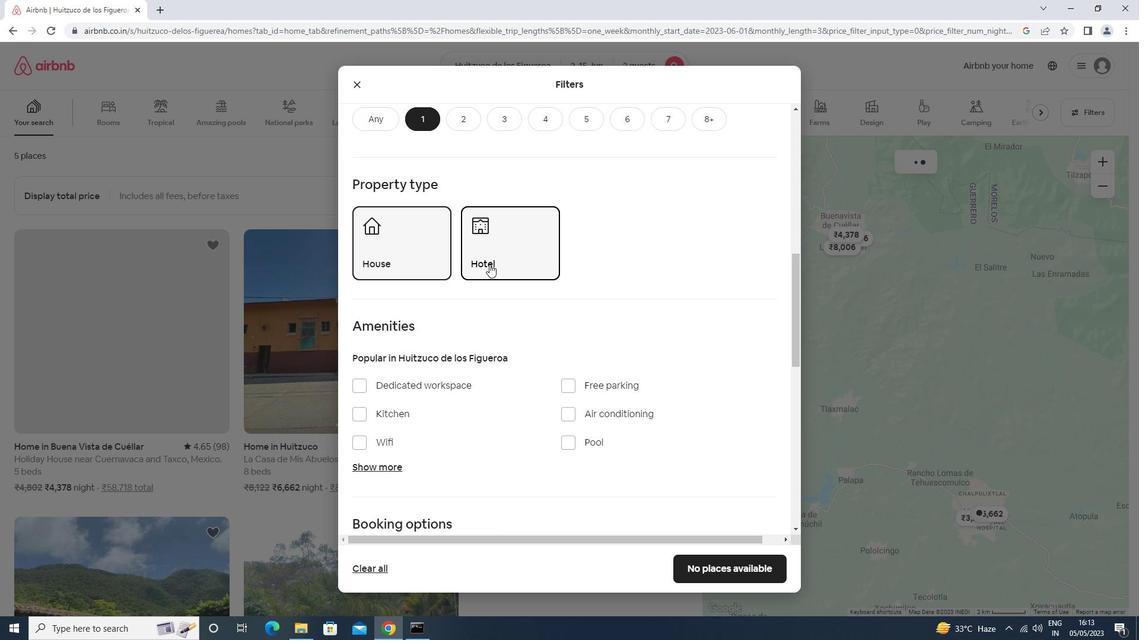 
Action: Mouse scrolled (489, 263) with delta (0, 0)
Screenshot: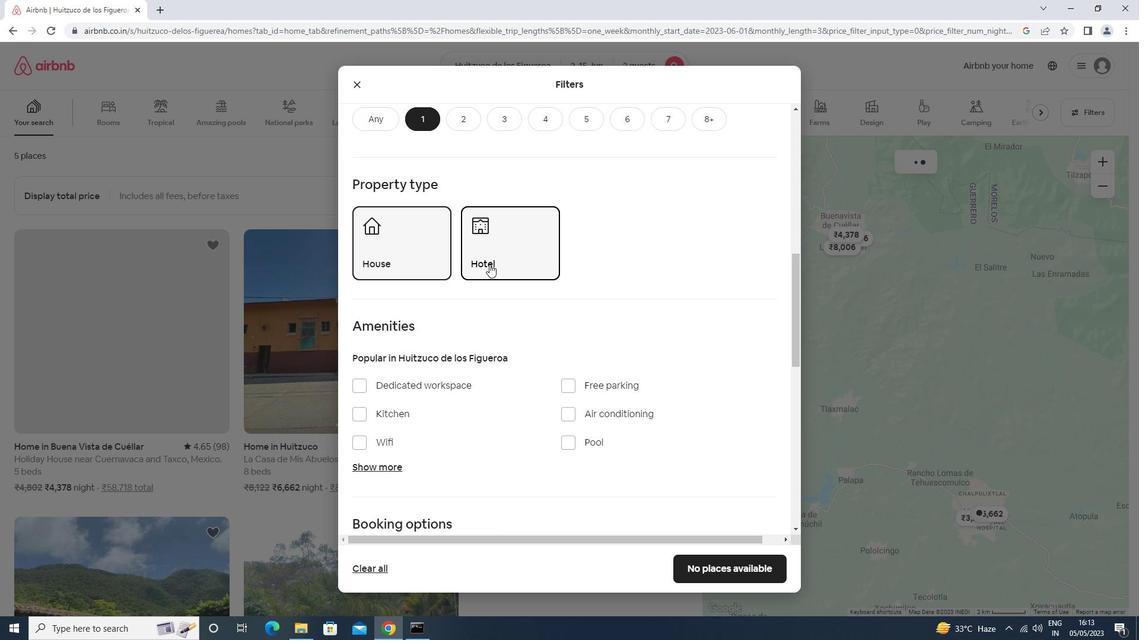 
Action: Mouse scrolled (489, 263) with delta (0, 0)
Screenshot: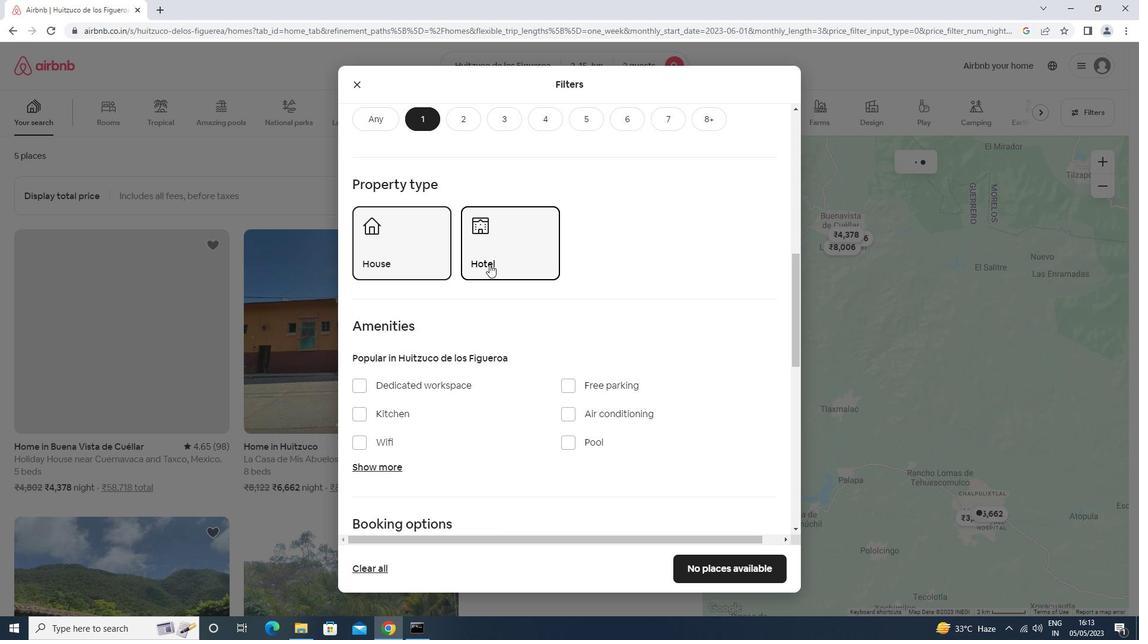 
Action: Mouse scrolled (489, 263) with delta (0, 0)
Screenshot: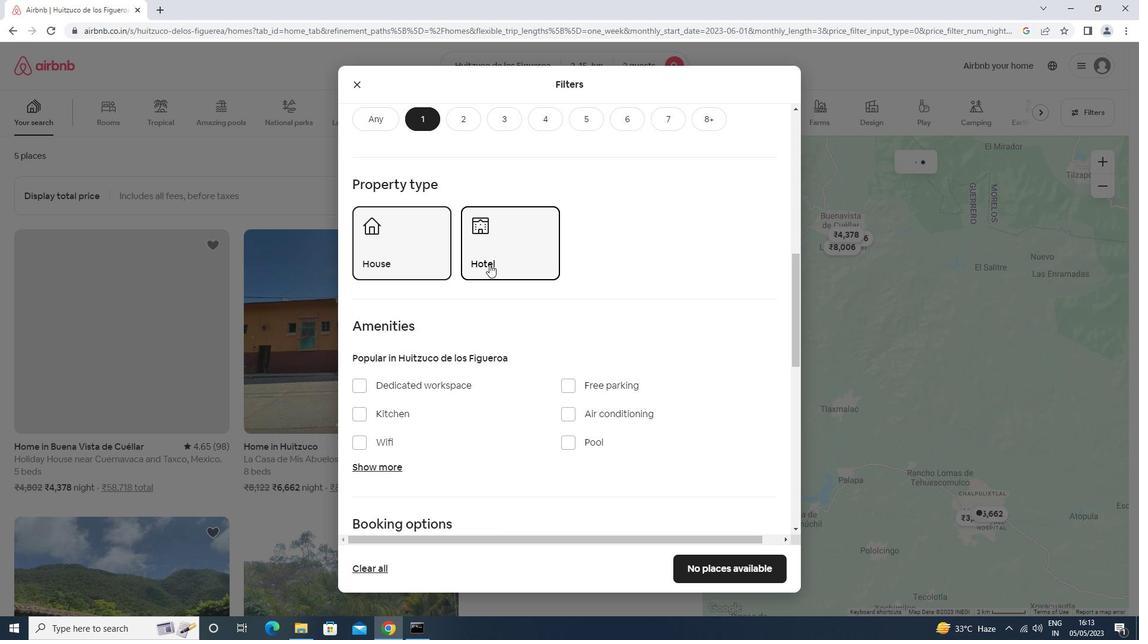
Action: Mouse moved to (745, 358)
Screenshot: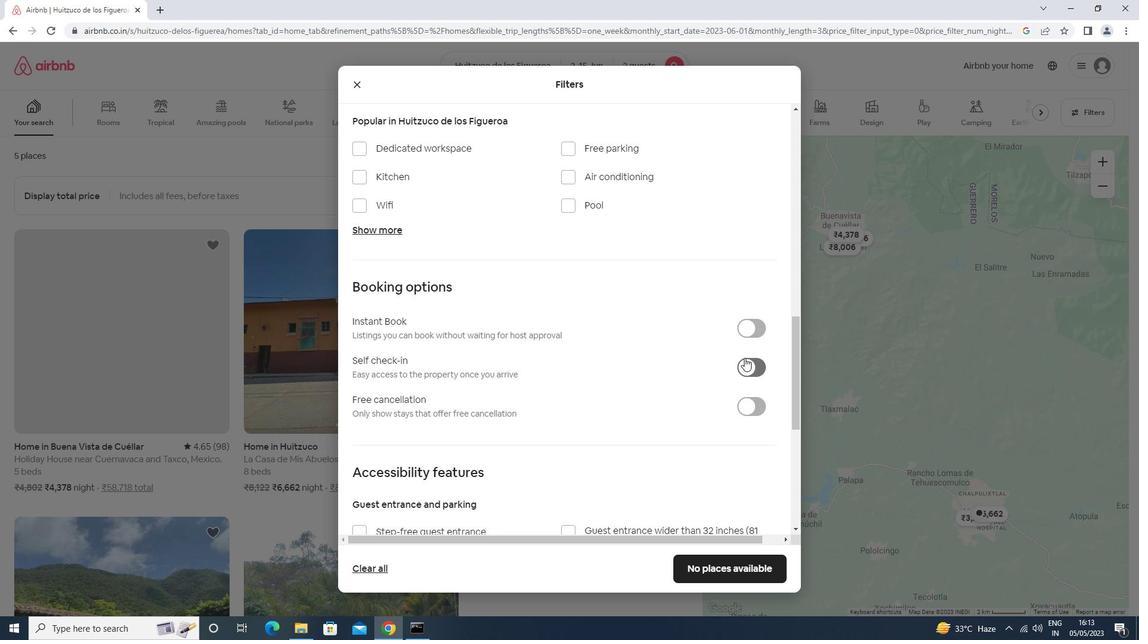 
Action: Mouse pressed left at (745, 358)
Screenshot: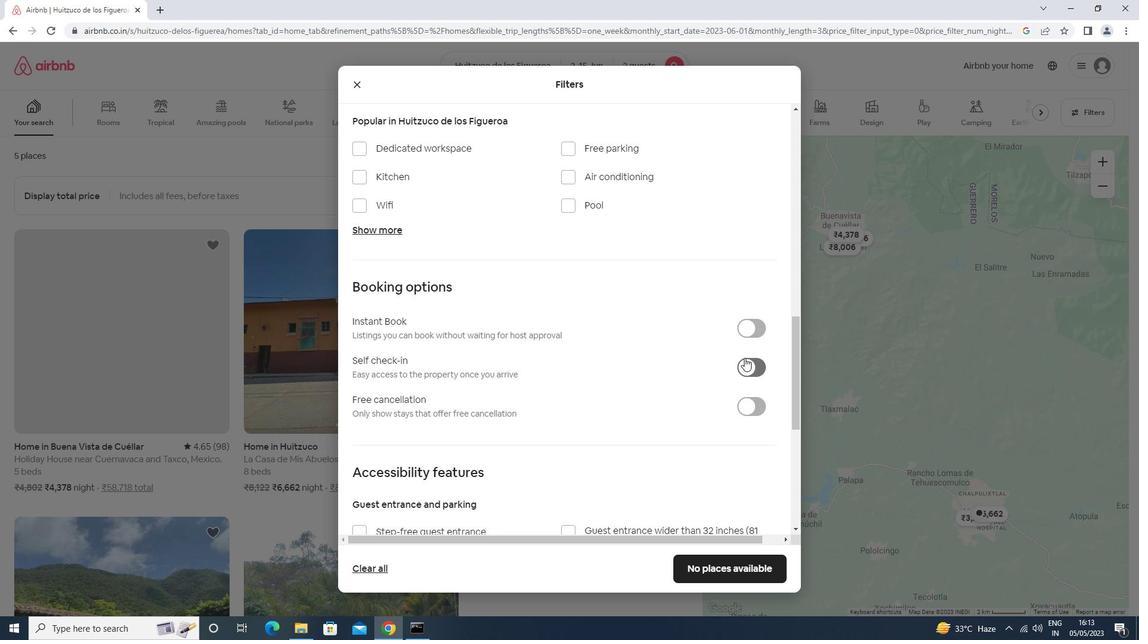 
Action: Mouse moved to (745, 392)
Screenshot: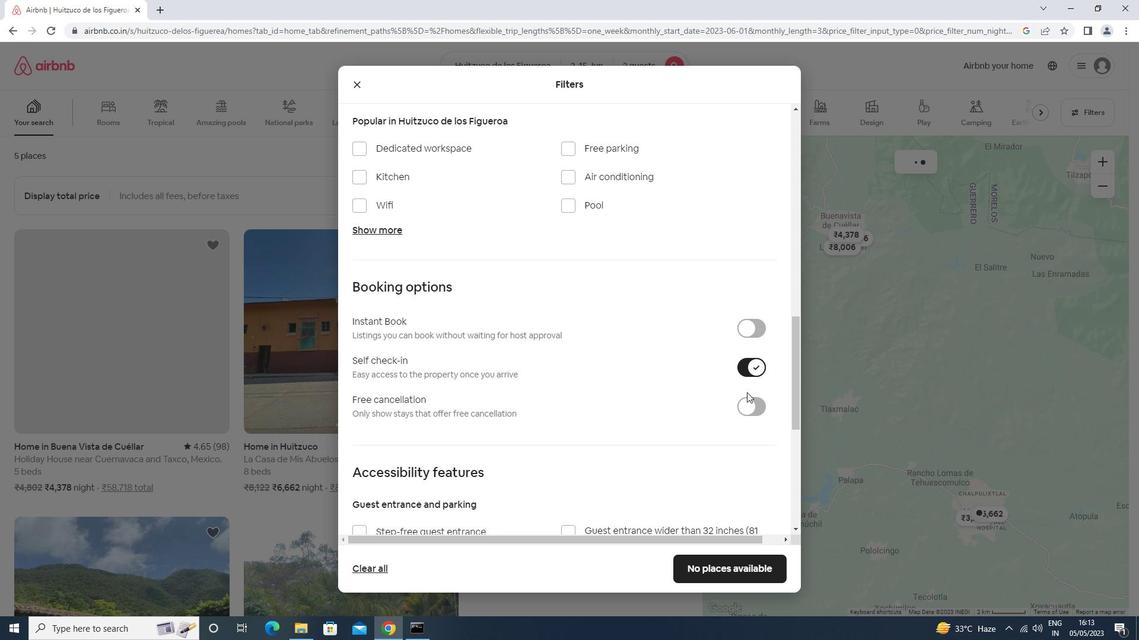 
Action: Mouse scrolled (745, 392) with delta (0, 0)
Screenshot: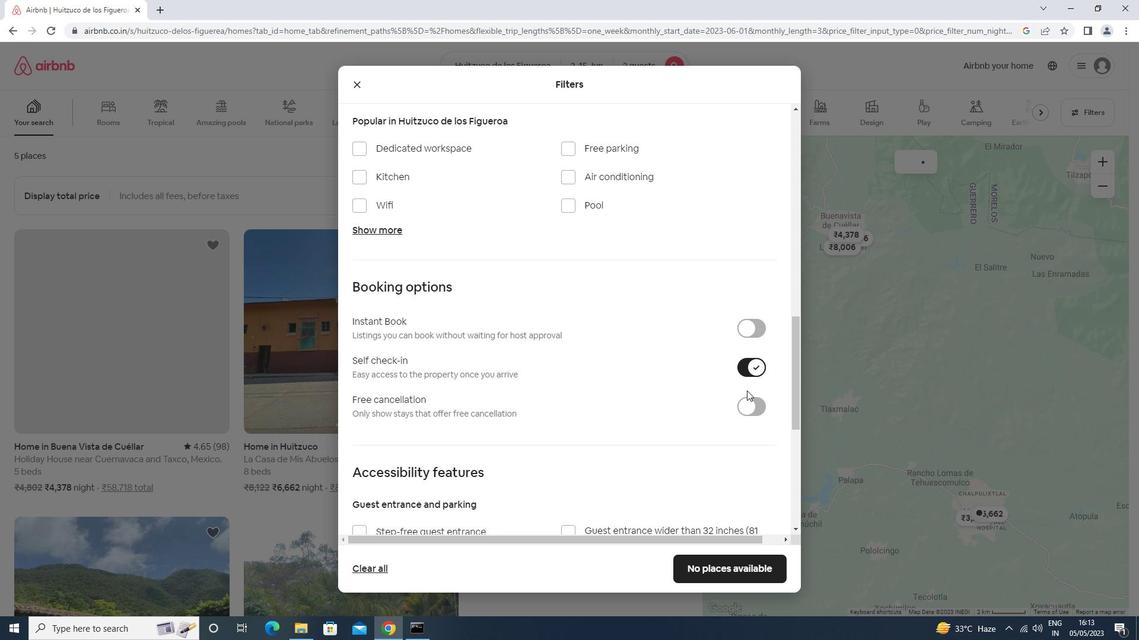 
Action: Mouse scrolled (745, 392) with delta (0, 0)
Screenshot: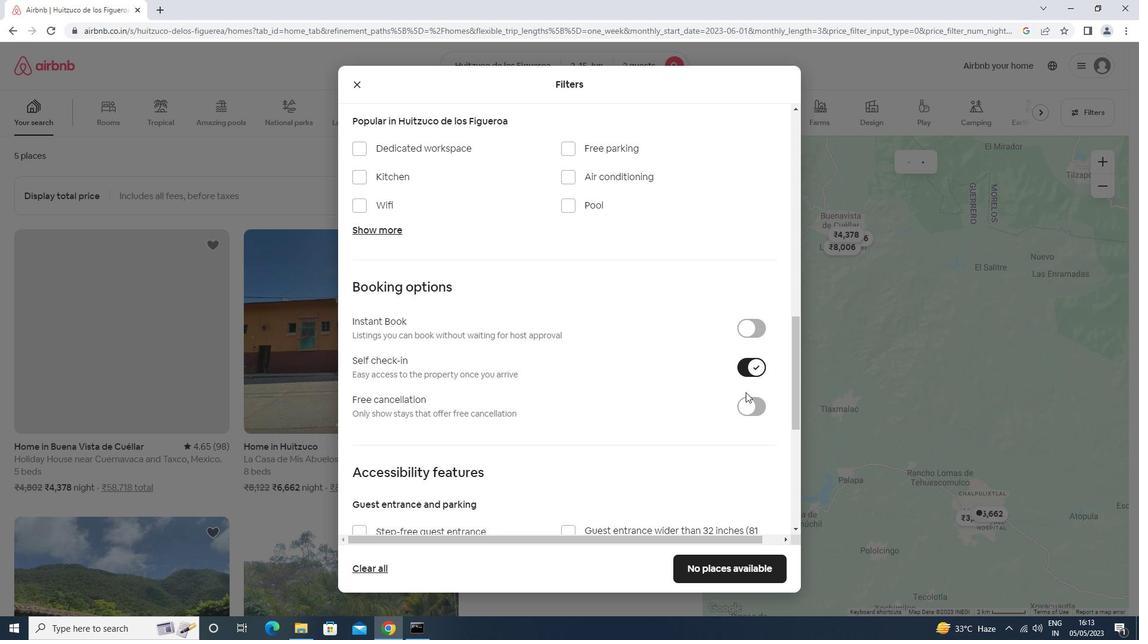 
Action: Mouse moved to (745, 390)
Screenshot: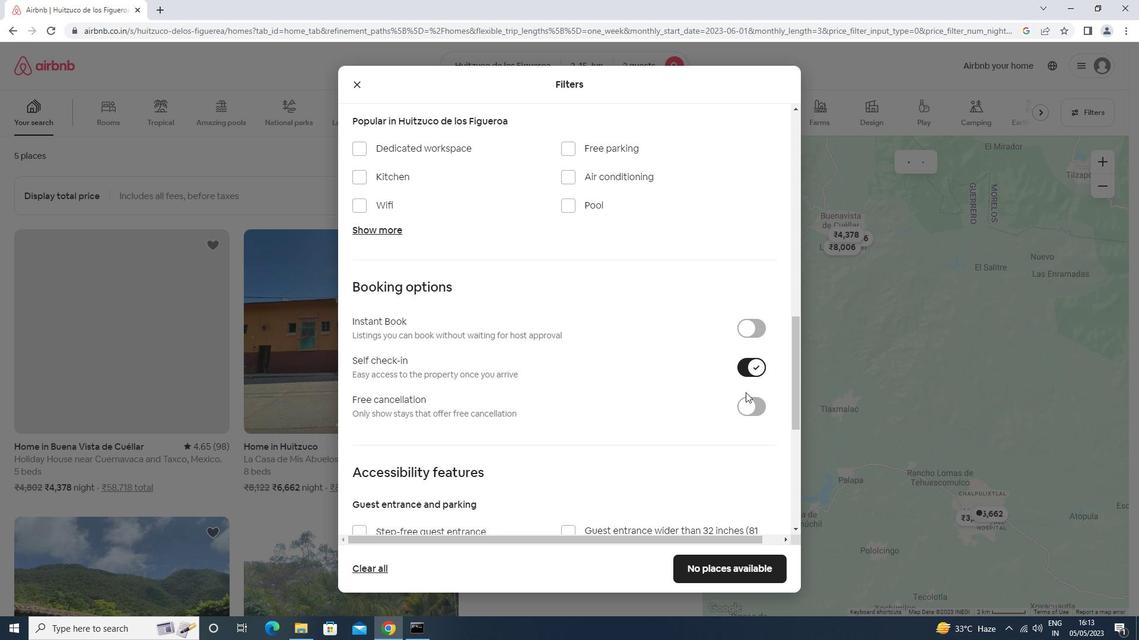 
Action: Mouse scrolled (745, 390) with delta (0, 0)
Screenshot: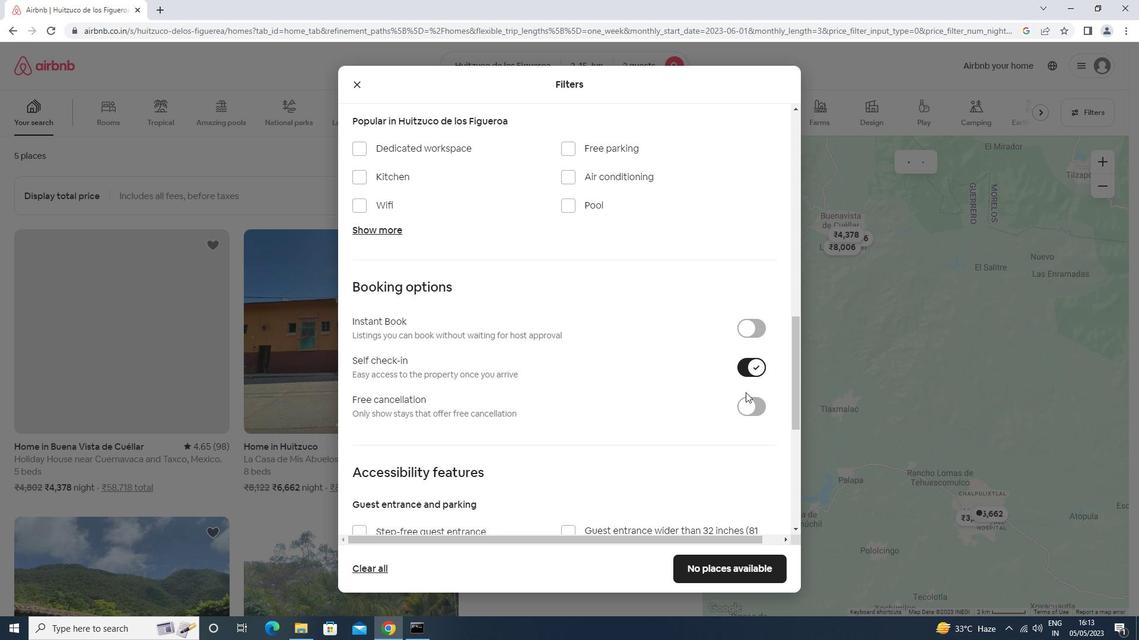 
Action: Mouse moved to (745, 390)
Screenshot: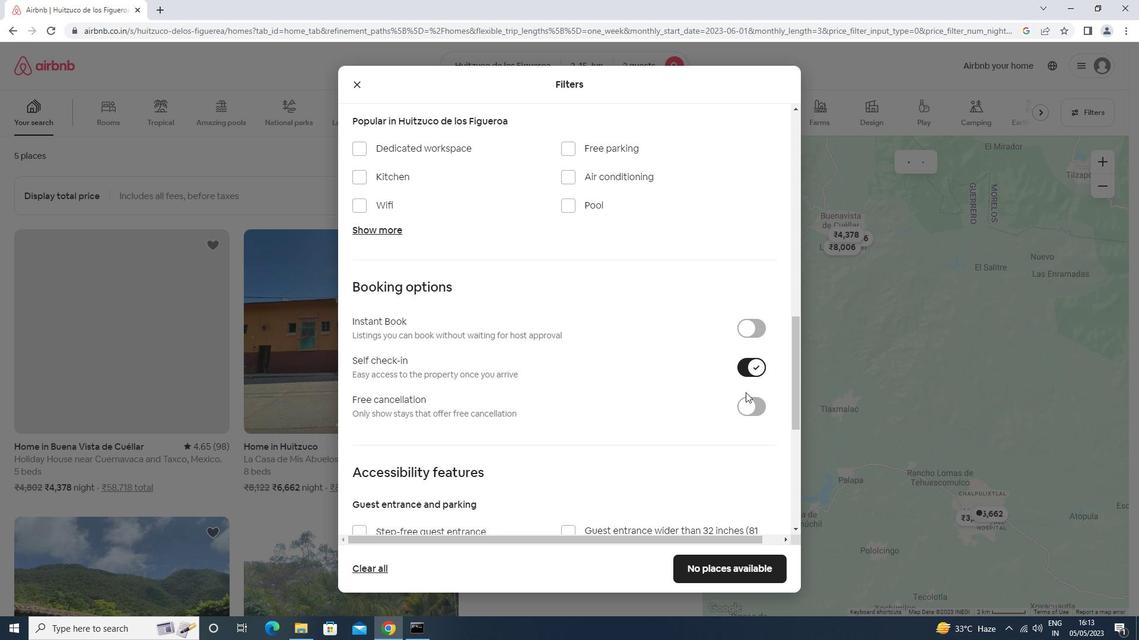 
Action: Mouse scrolled (745, 389) with delta (0, 0)
Screenshot: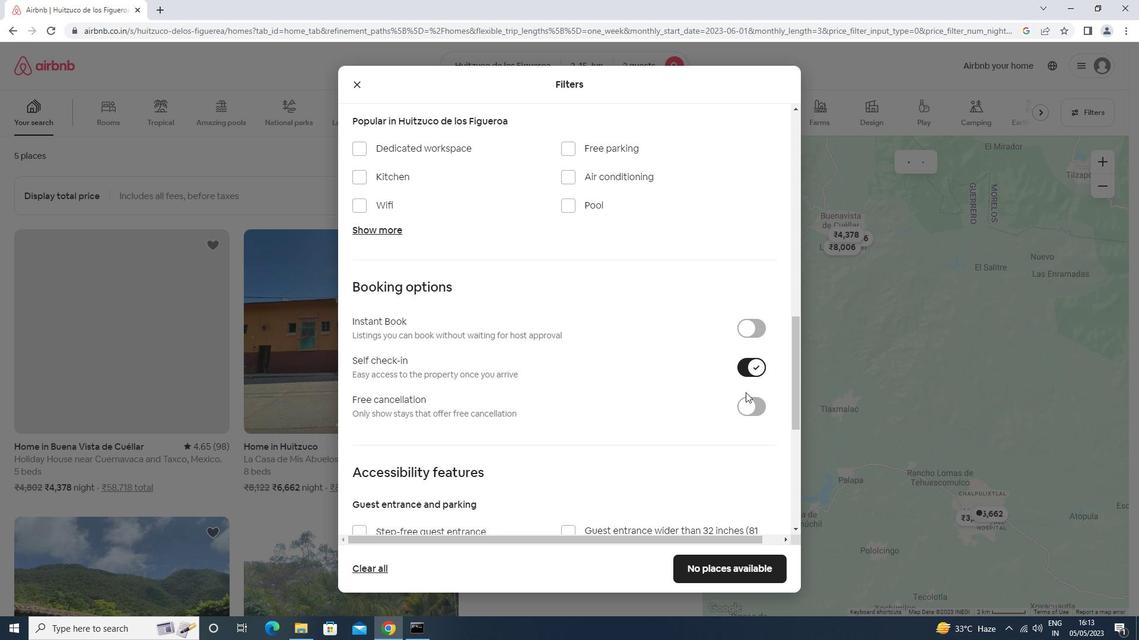 
Action: Mouse moved to (745, 387)
Screenshot: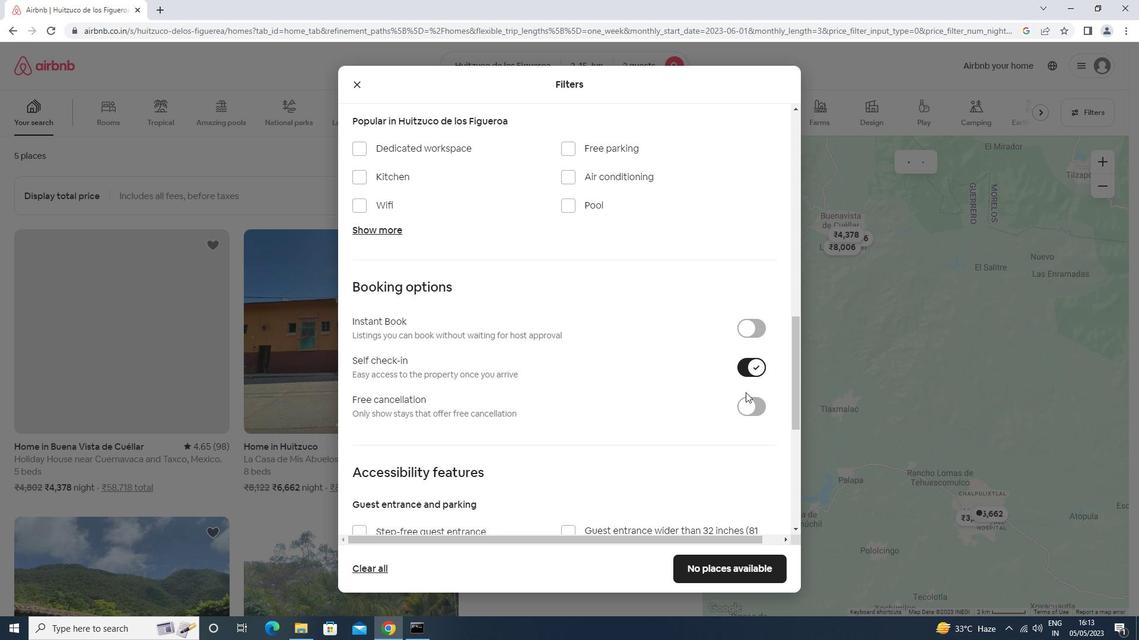 
Action: Mouse scrolled (745, 387) with delta (0, 0)
Screenshot: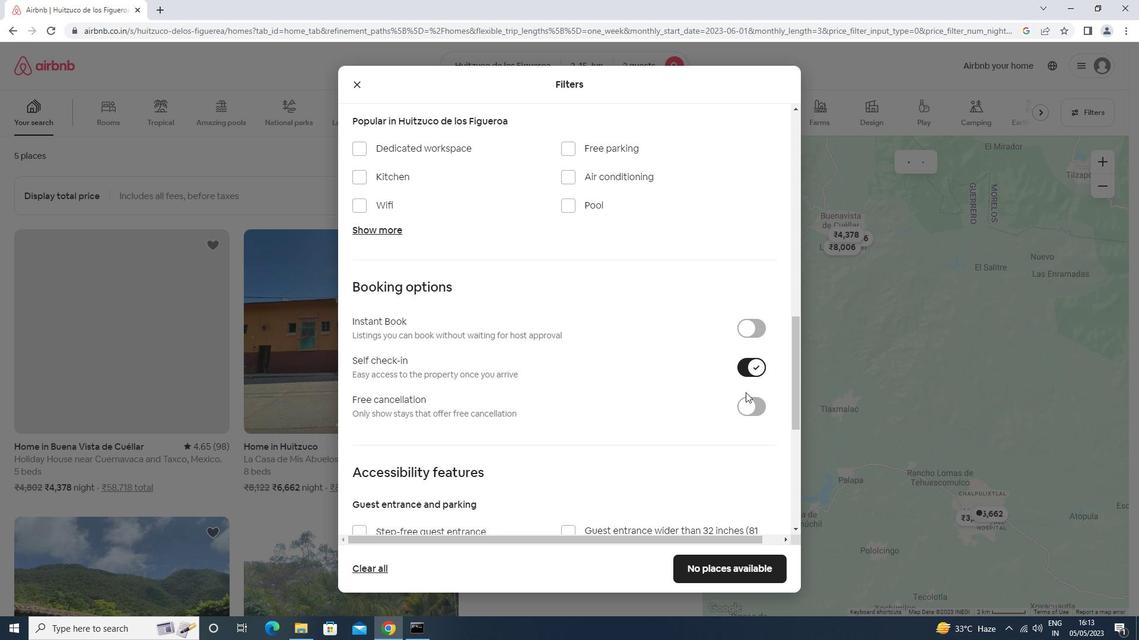 
Action: Mouse moved to (691, 406)
Screenshot: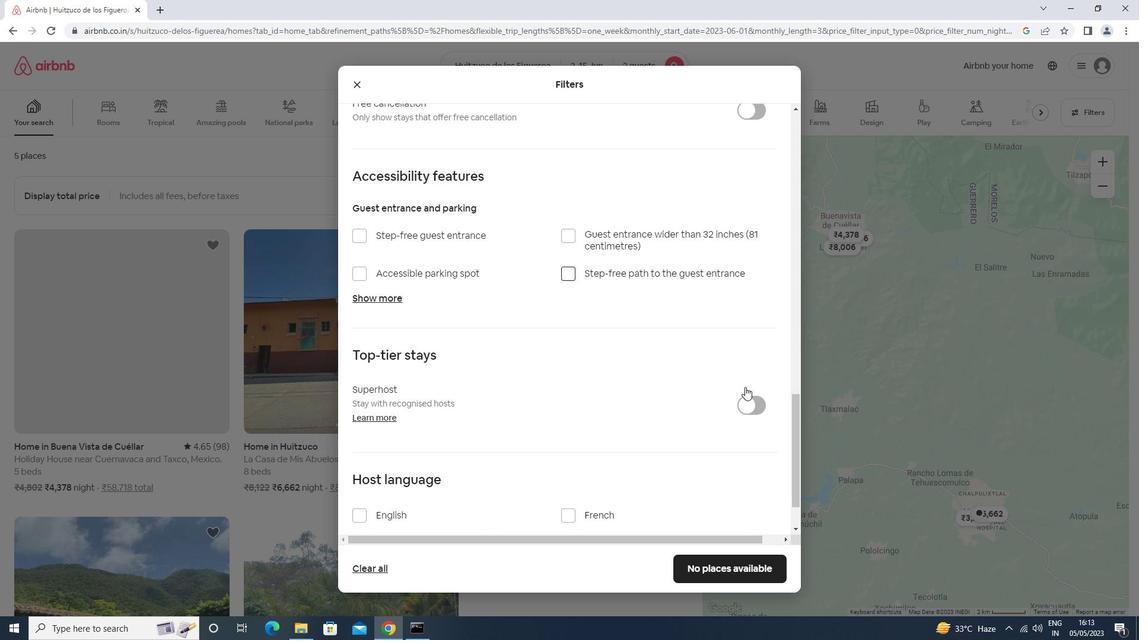 
Action: Mouse scrolled (691, 405) with delta (0, 0)
Screenshot: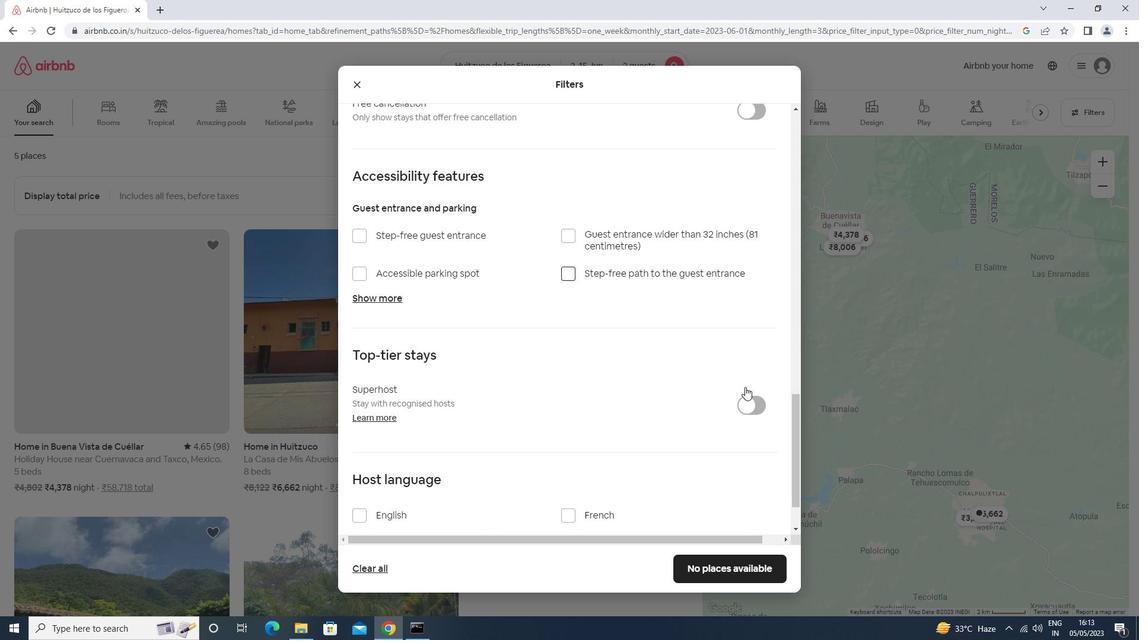 
Action: Mouse moved to (686, 408)
Screenshot: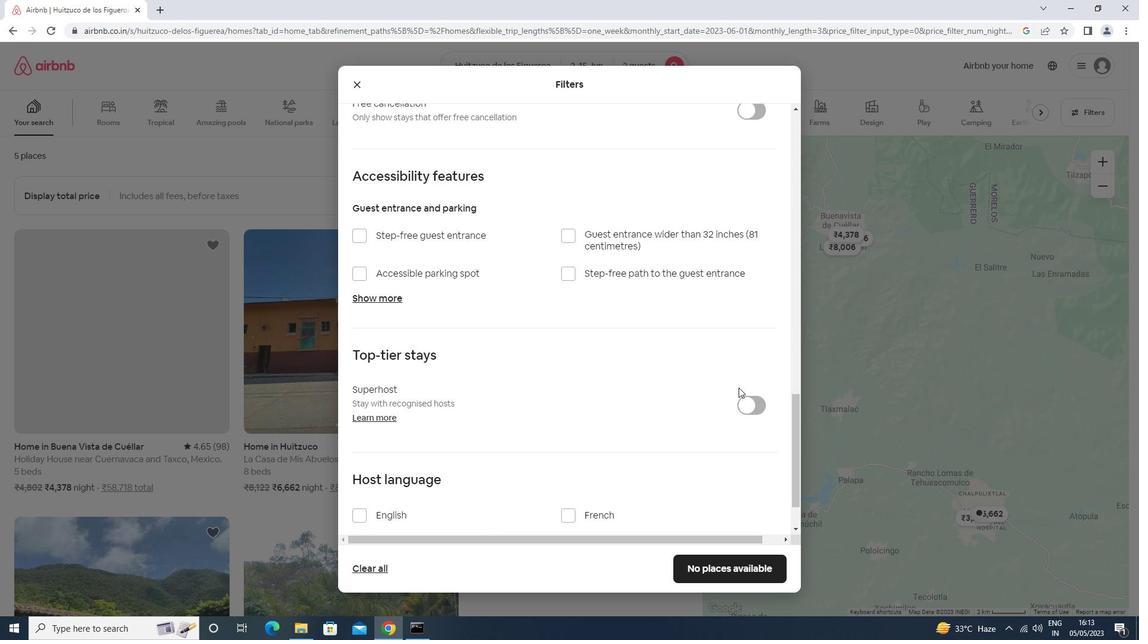 
Action: Mouse scrolled (686, 408) with delta (0, 0)
Screenshot: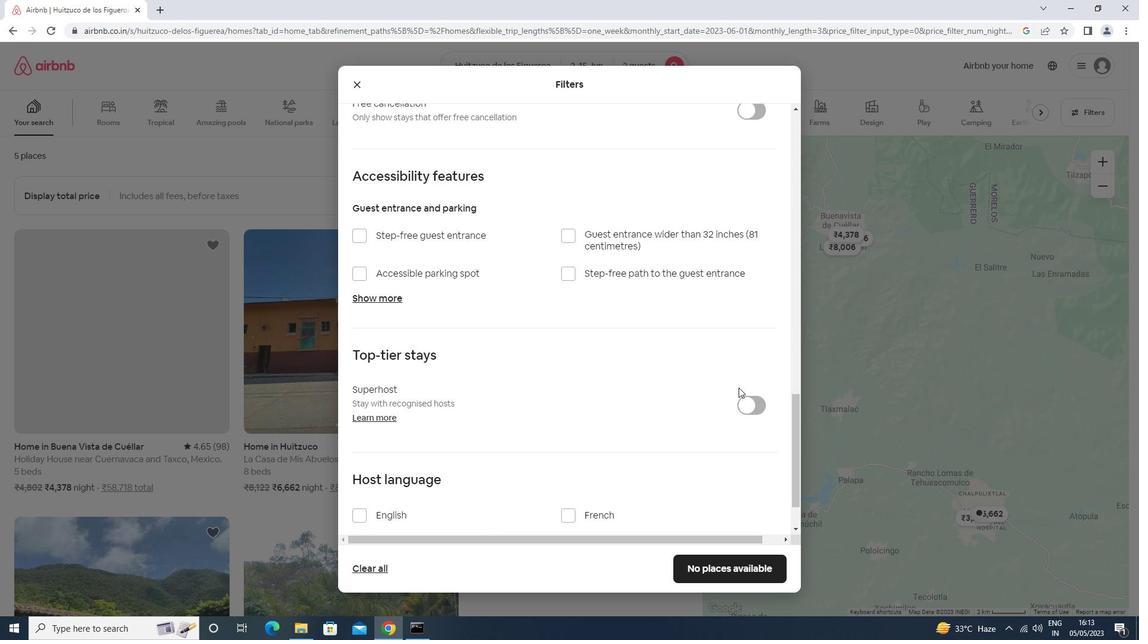 
Action: Mouse moved to (684, 410)
Screenshot: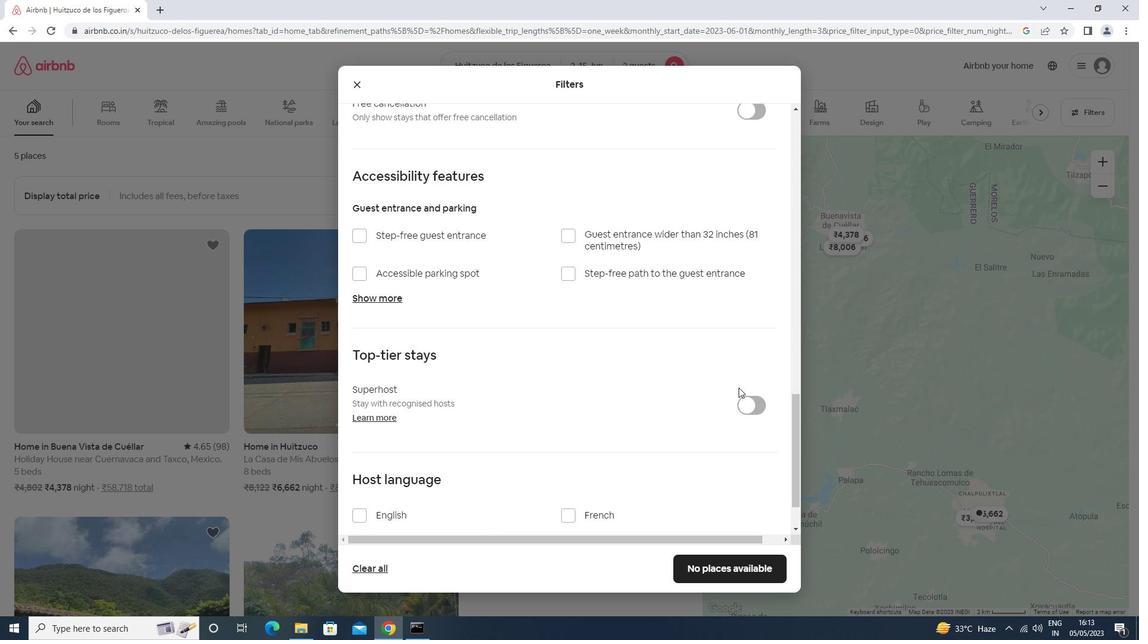 
Action: Mouse scrolled (684, 409) with delta (0, 0)
Screenshot: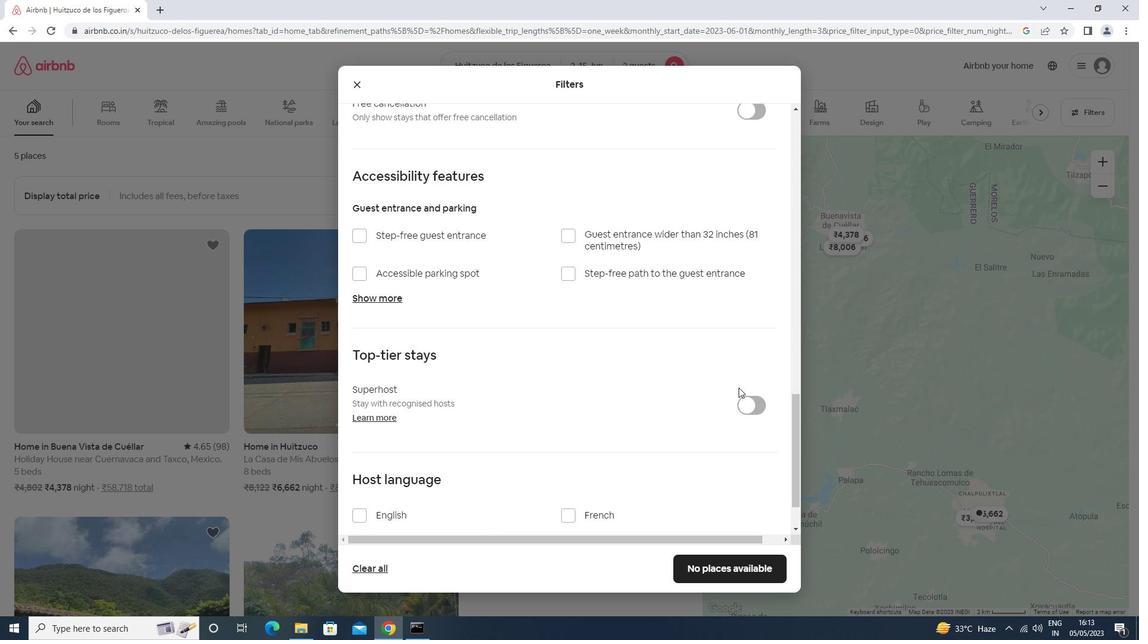 
Action: Mouse moved to (676, 414)
Screenshot: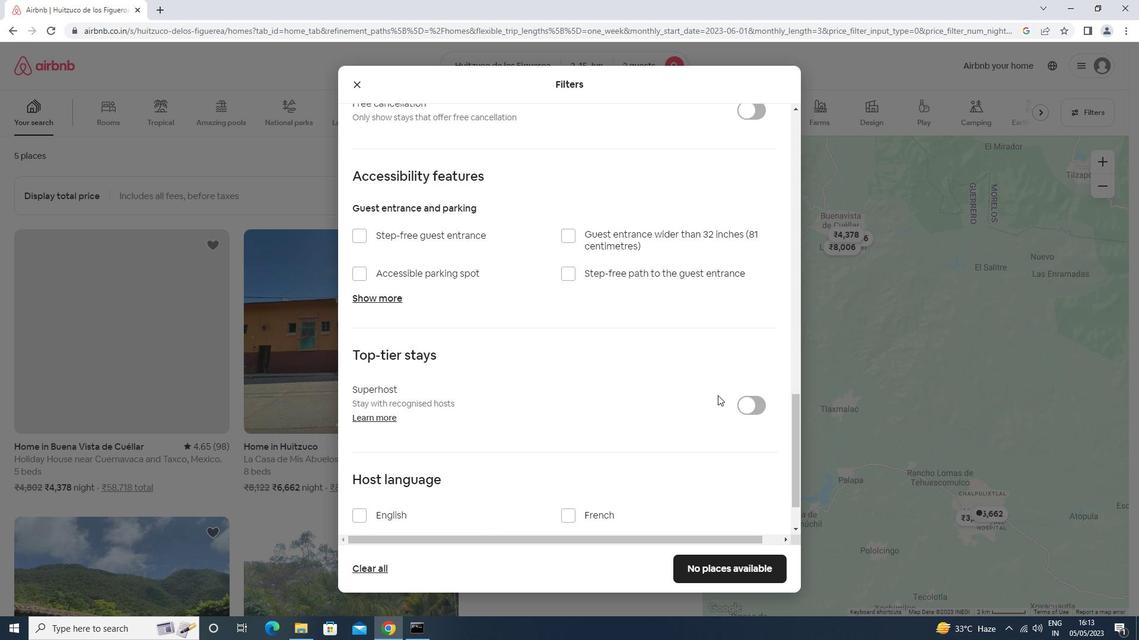 
Action: Mouse scrolled (676, 414) with delta (0, 0)
Screenshot: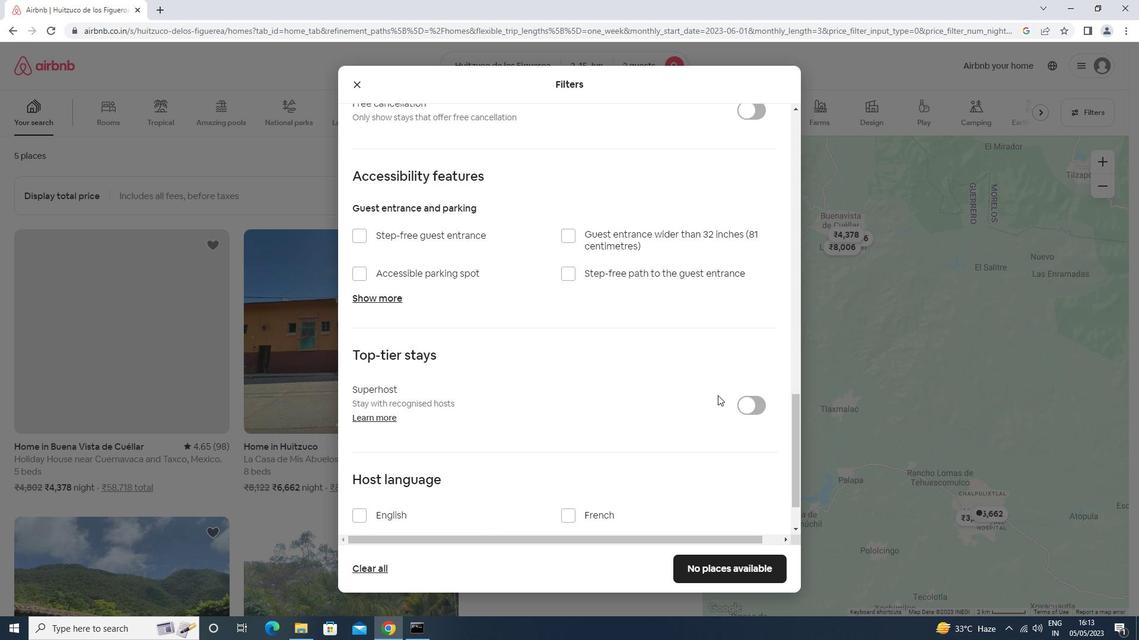 
Action: Mouse moved to (430, 451)
Screenshot: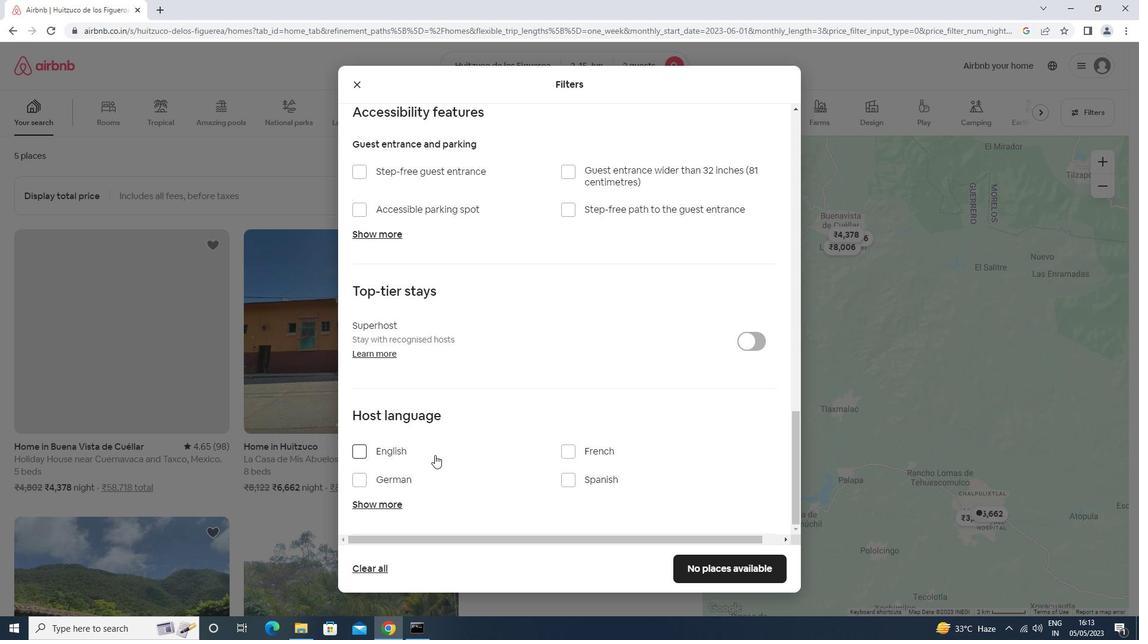 
Action: Mouse pressed left at (430, 451)
Screenshot: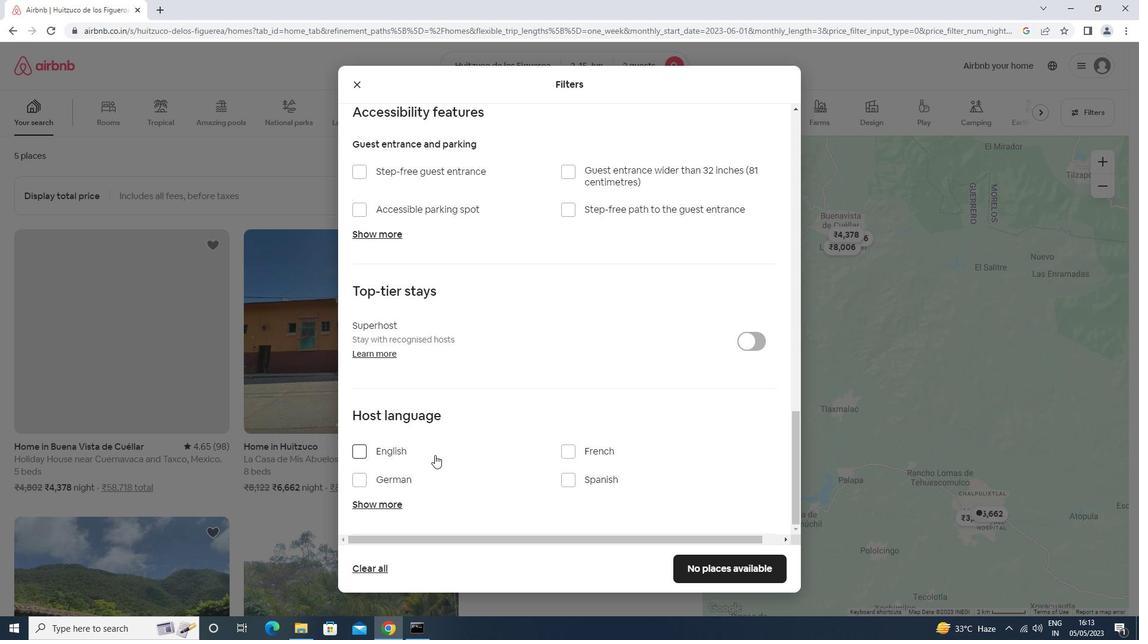 
Action: Mouse scrolled (430, 450) with delta (0, 0)
Screenshot: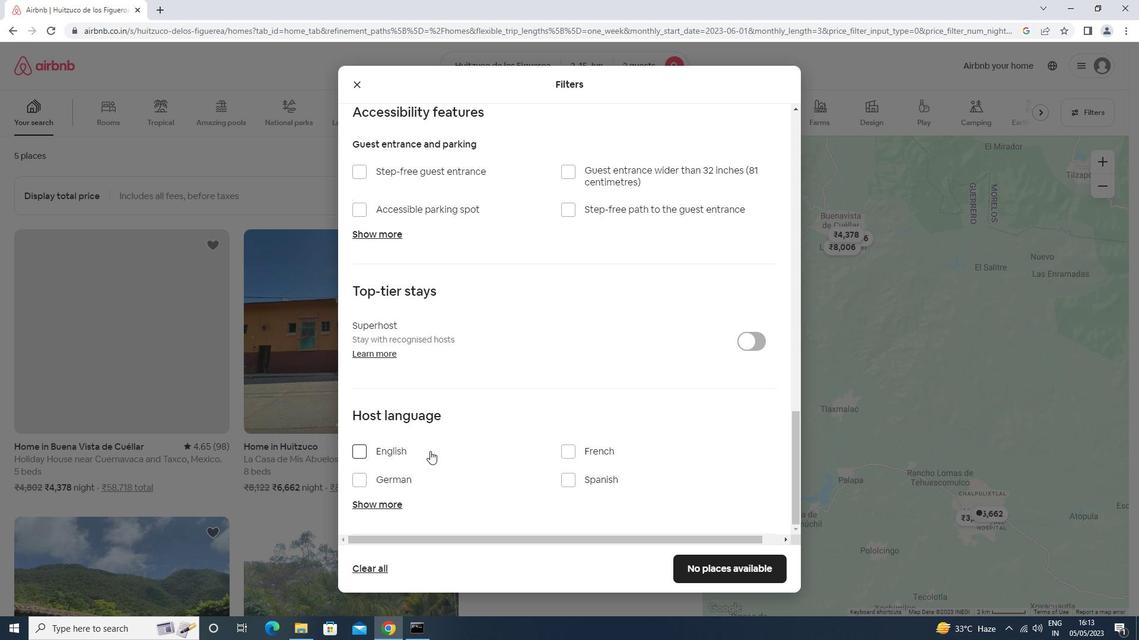
Action: Mouse moved to (754, 565)
Screenshot: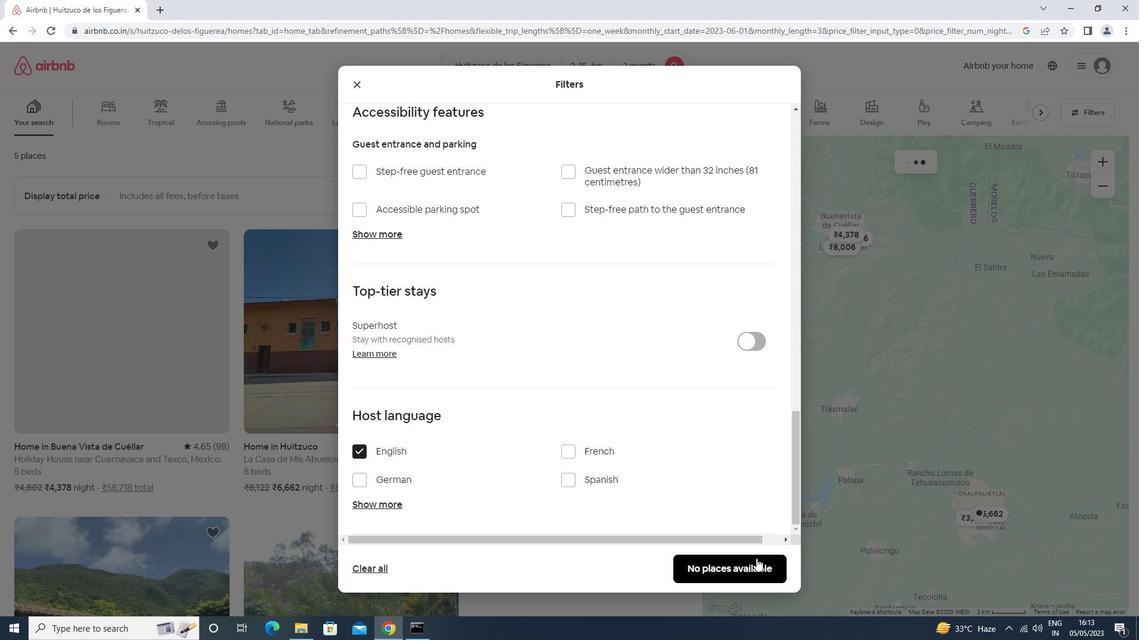 
Action: Mouse pressed left at (754, 565)
Screenshot: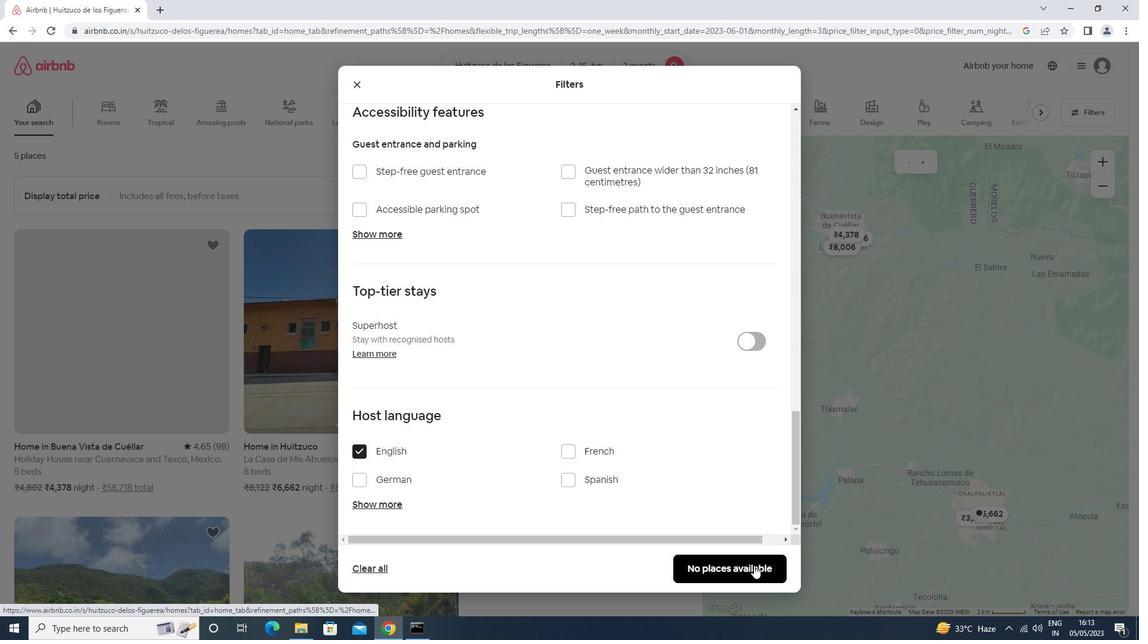 
